 Task: Create a due date automation trigger when advanced on, on the monday of the week before a card is due add dates due in less than 1 working days at 11:00 AM.
Action: Mouse moved to (835, 263)
Screenshot: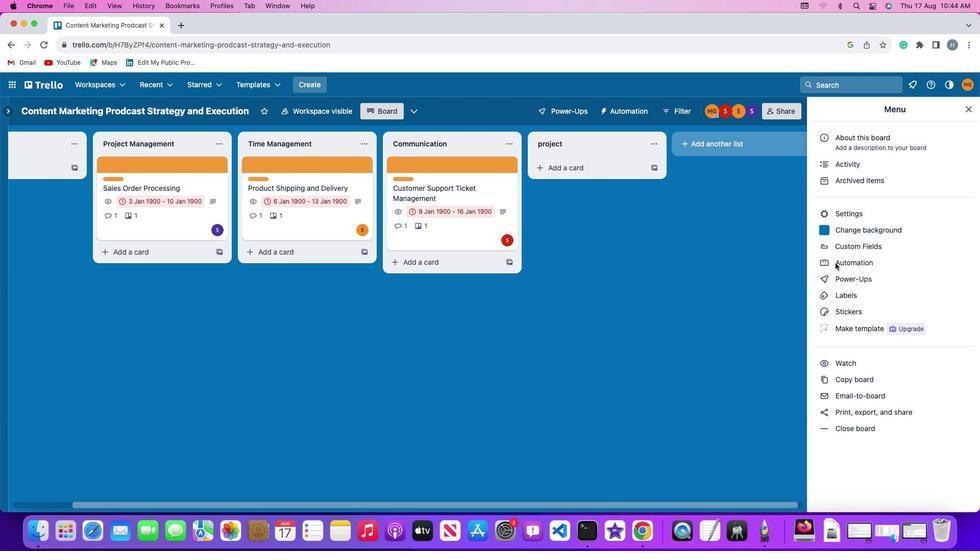 
Action: Mouse pressed left at (835, 263)
Screenshot: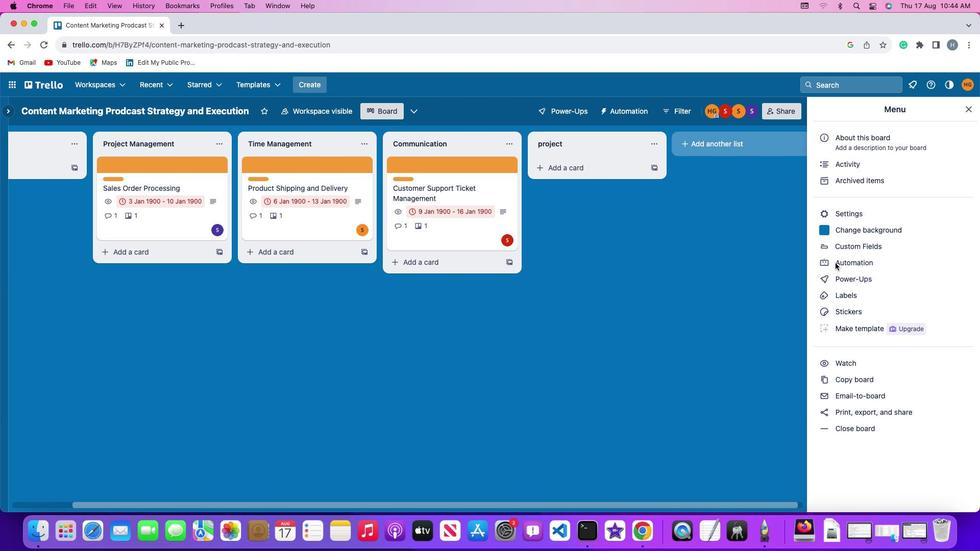 
Action: Mouse pressed left at (835, 263)
Screenshot: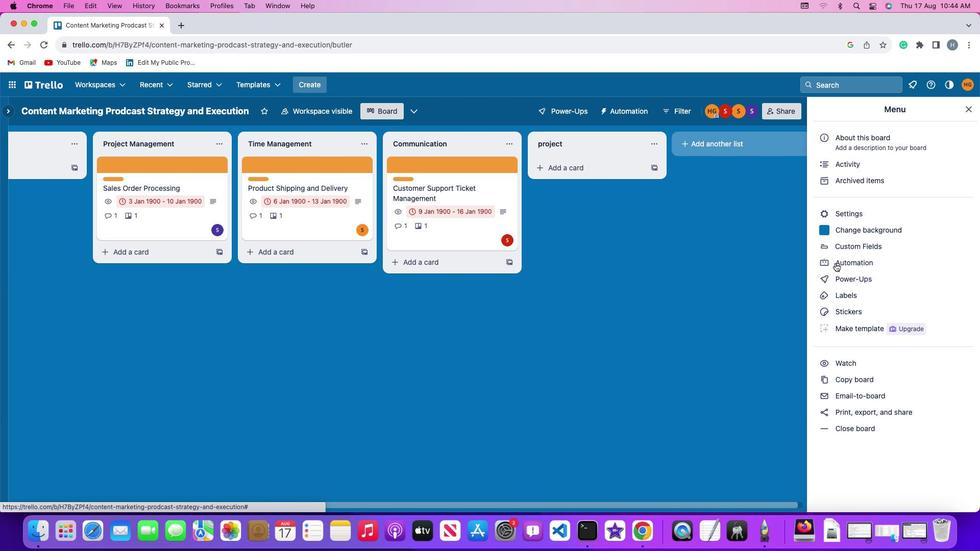 
Action: Mouse moved to (71, 236)
Screenshot: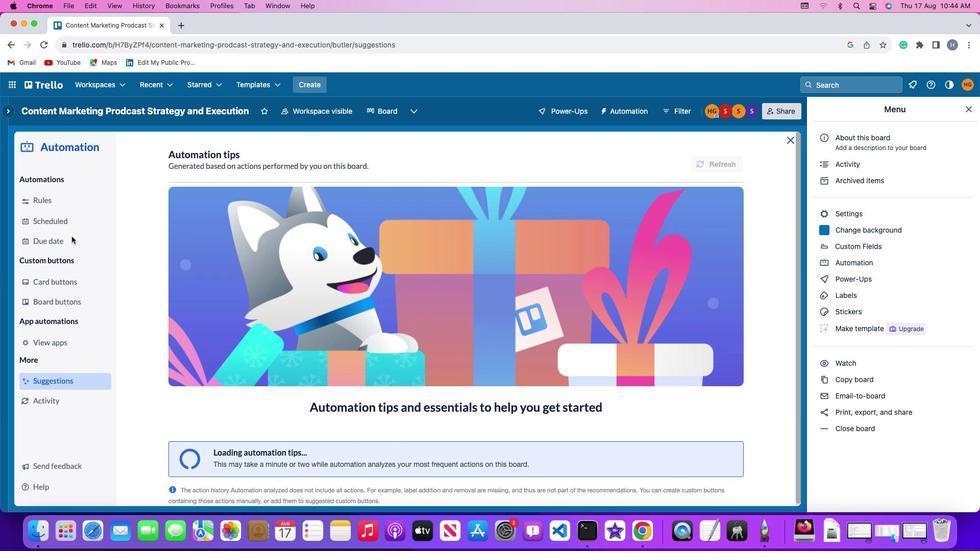 
Action: Mouse pressed left at (71, 236)
Screenshot: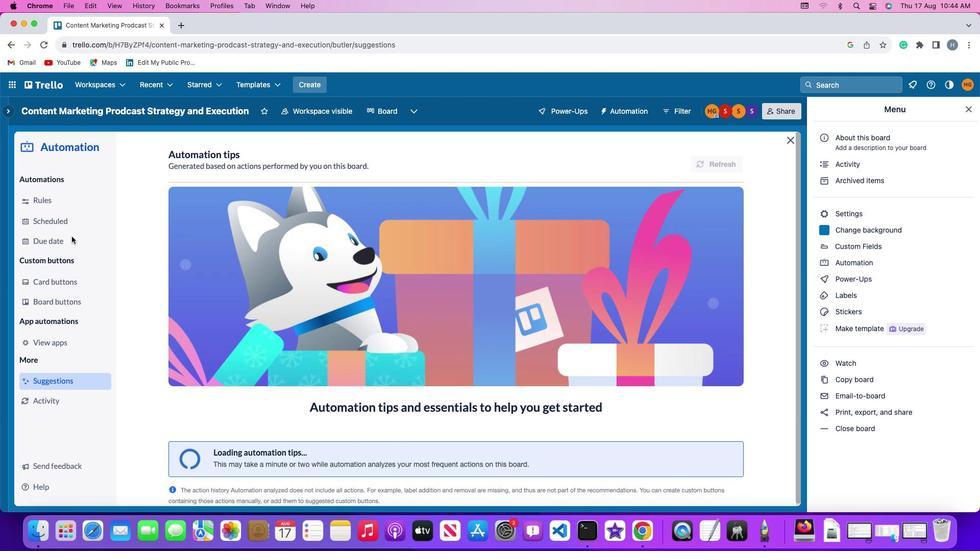 
Action: Mouse moved to (674, 157)
Screenshot: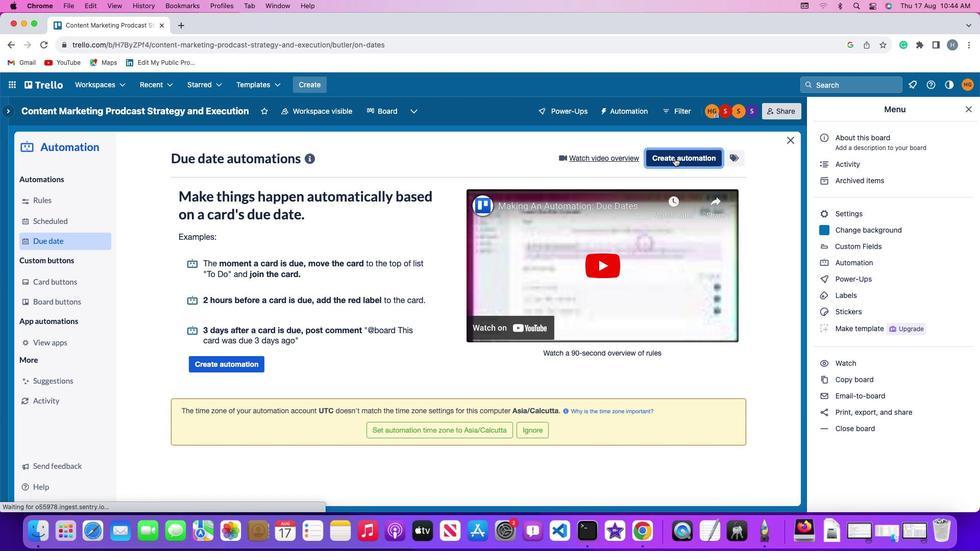 
Action: Mouse pressed left at (674, 157)
Screenshot: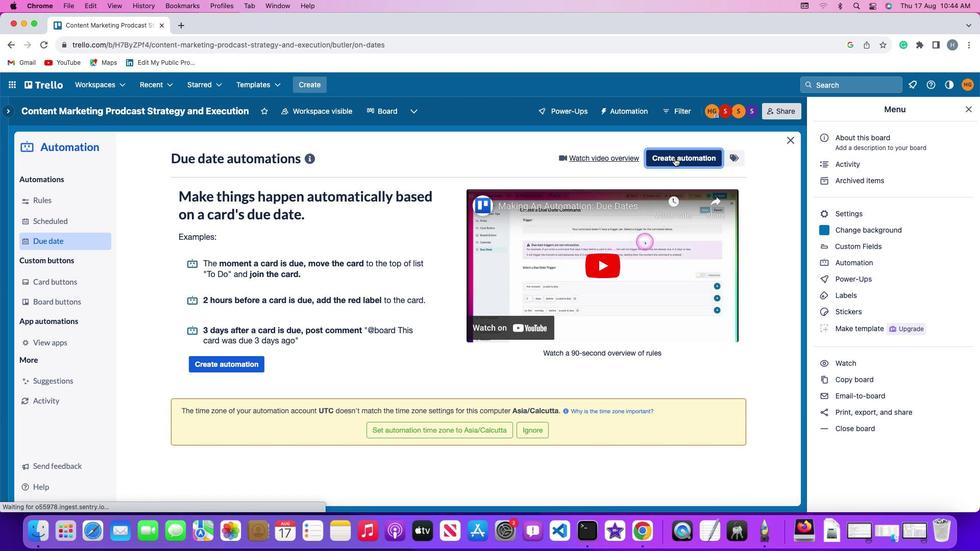 
Action: Mouse moved to (188, 259)
Screenshot: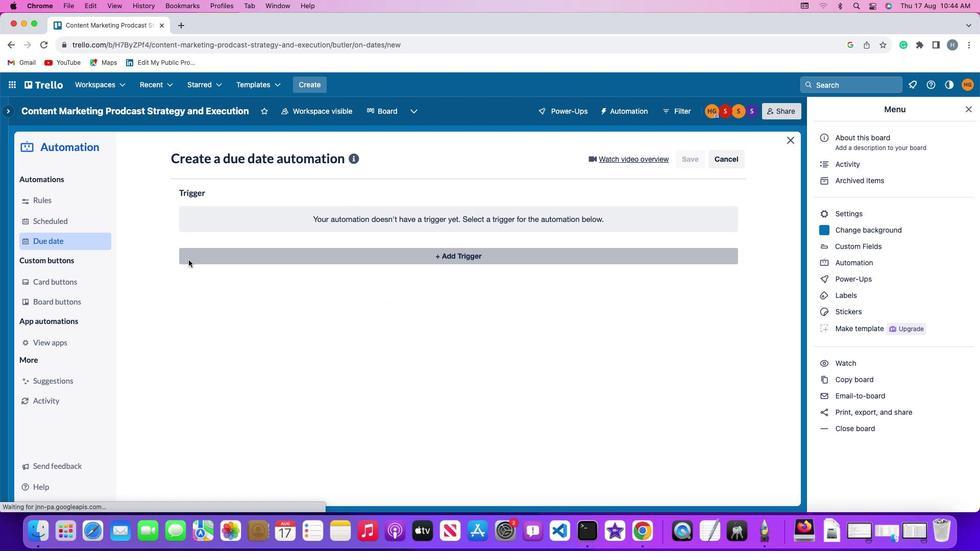 
Action: Mouse pressed left at (188, 259)
Screenshot: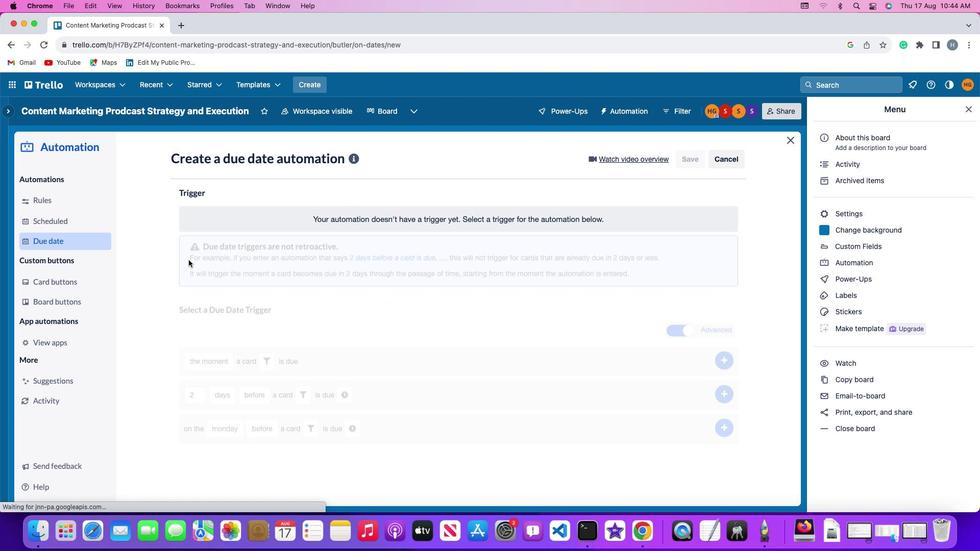 
Action: Mouse moved to (220, 447)
Screenshot: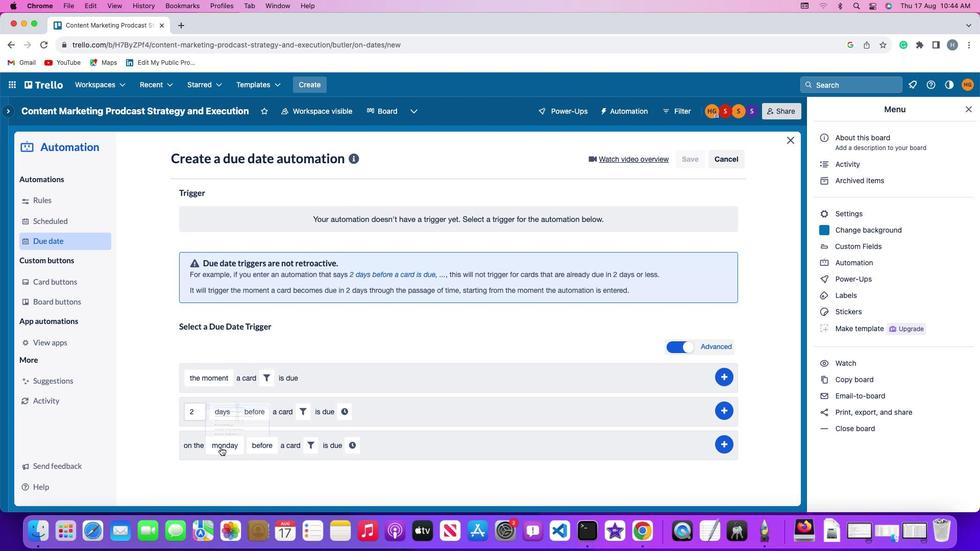 
Action: Mouse pressed left at (220, 447)
Screenshot: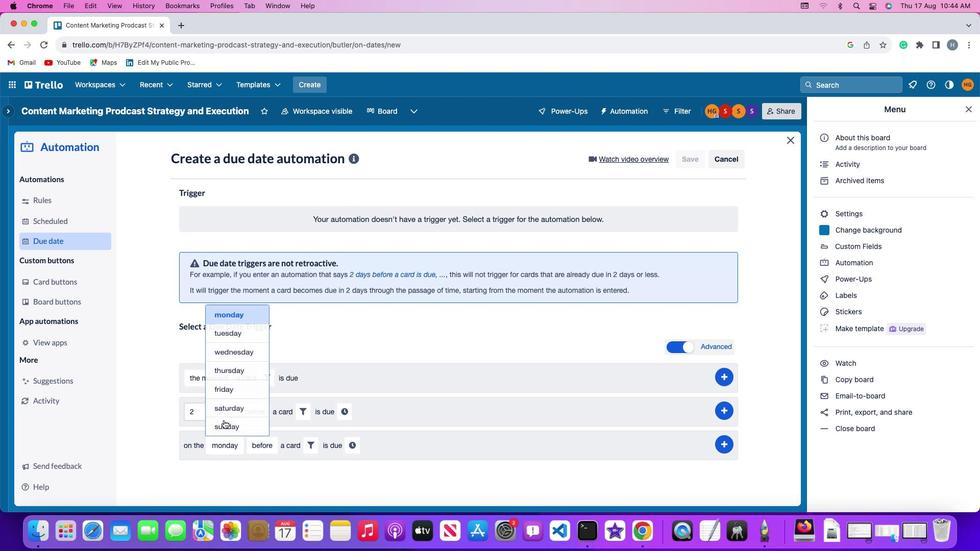 
Action: Mouse moved to (228, 305)
Screenshot: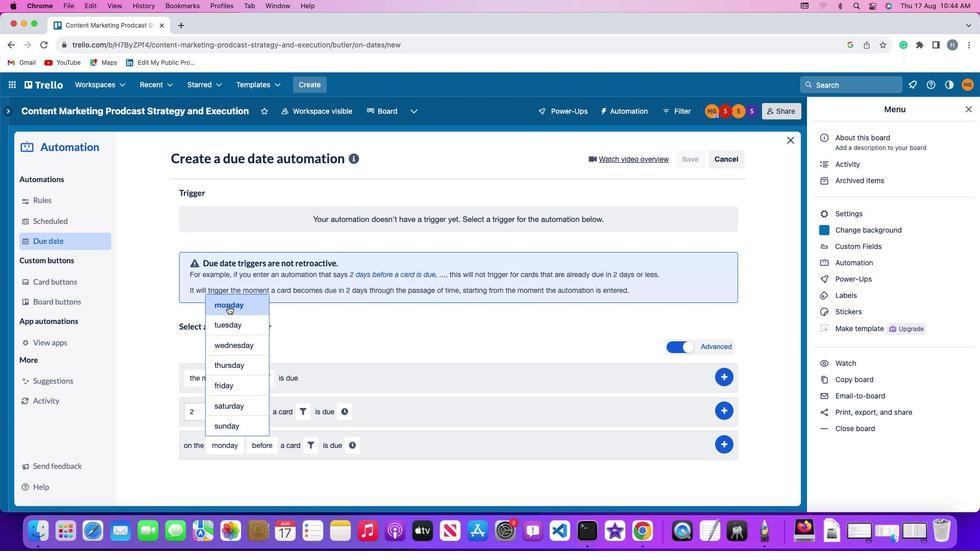 
Action: Mouse pressed left at (228, 305)
Screenshot: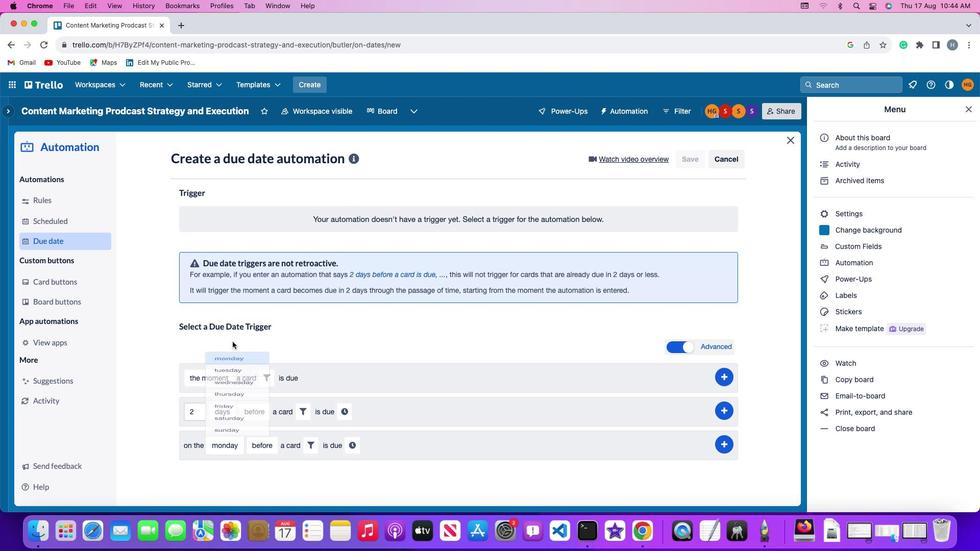 
Action: Mouse moved to (258, 442)
Screenshot: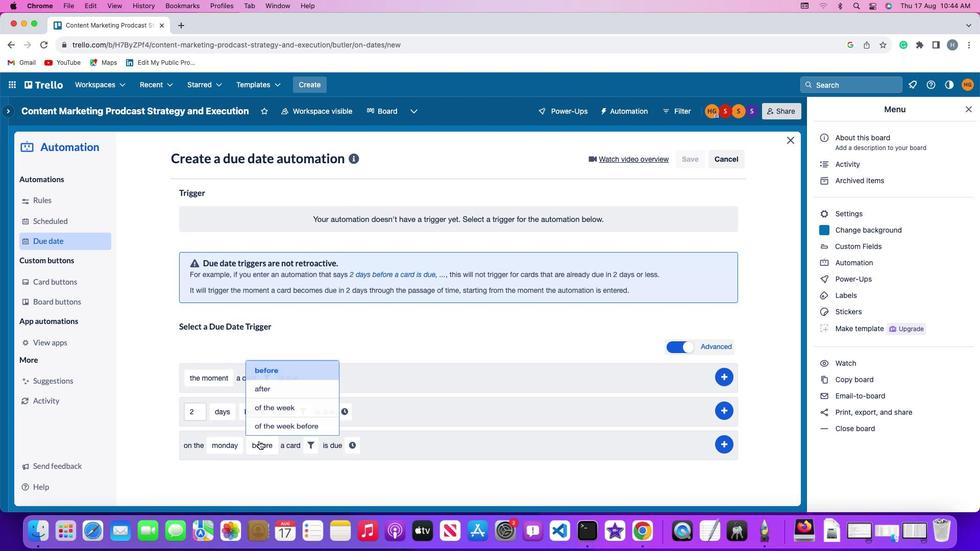 
Action: Mouse pressed left at (258, 442)
Screenshot: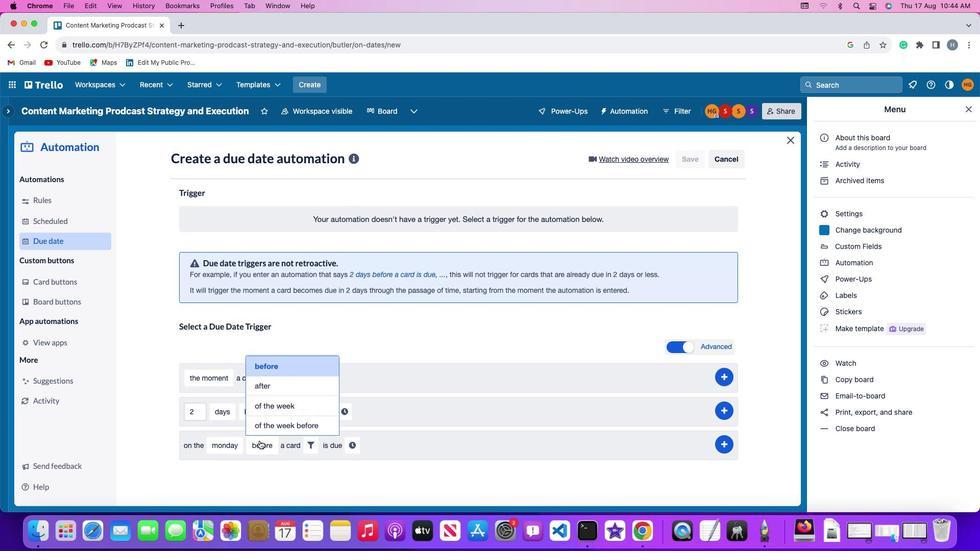 
Action: Mouse moved to (268, 428)
Screenshot: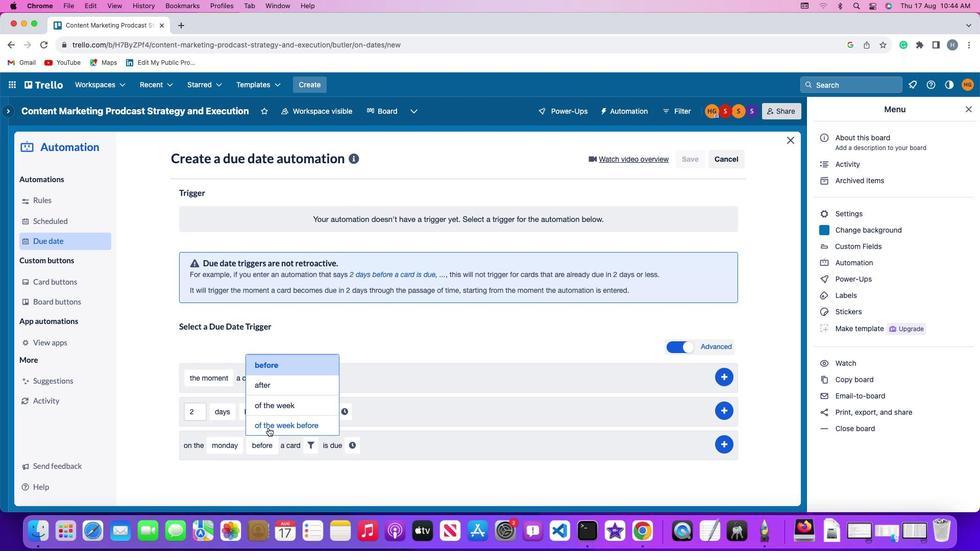 
Action: Mouse pressed left at (268, 428)
Screenshot: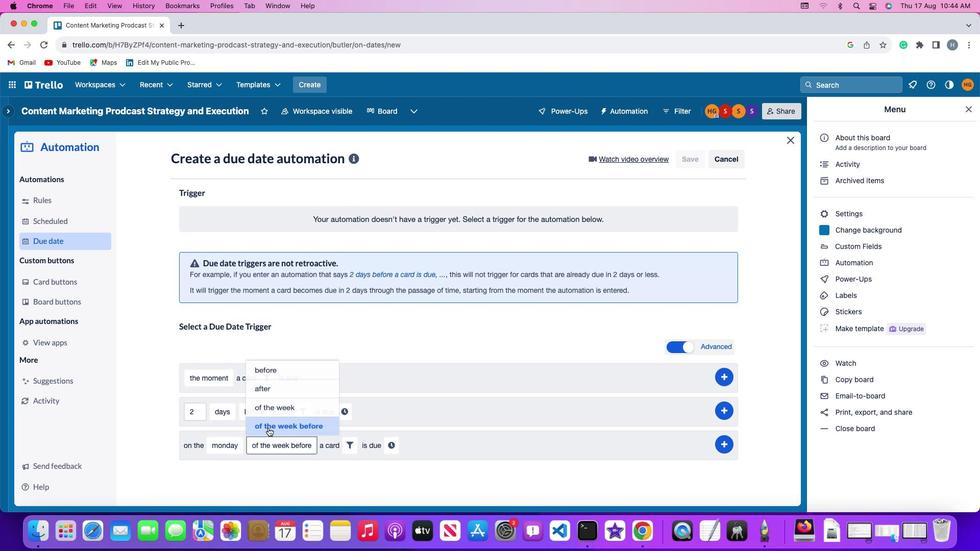 
Action: Mouse moved to (347, 443)
Screenshot: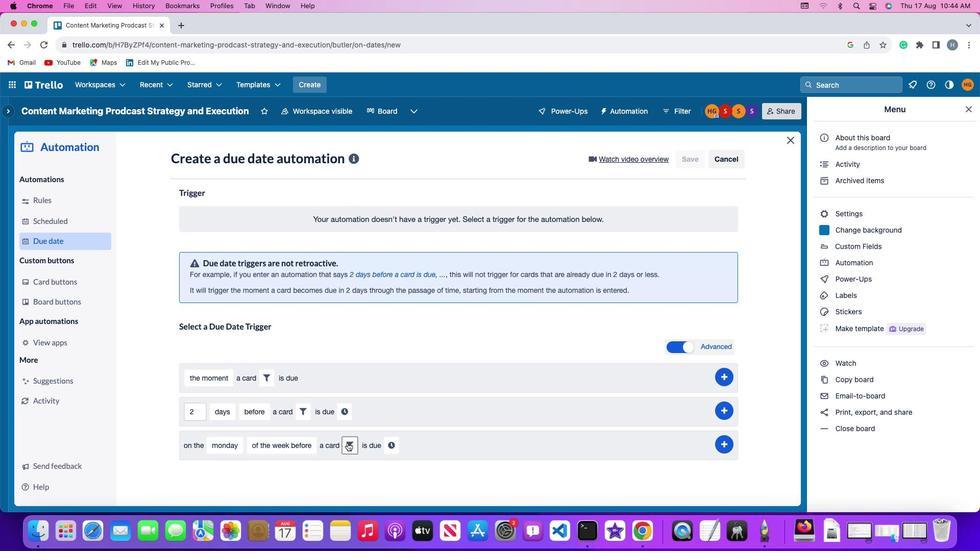 
Action: Mouse pressed left at (347, 443)
Screenshot: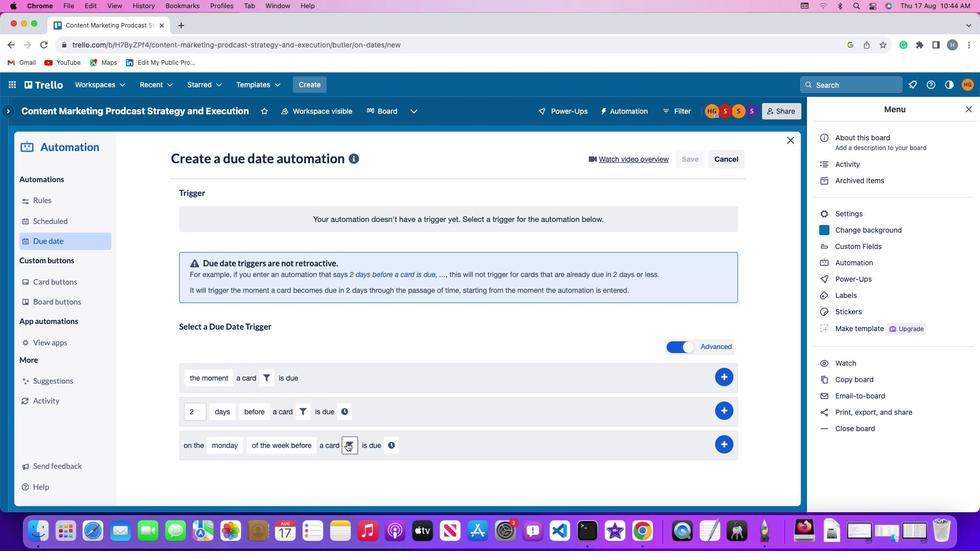 
Action: Mouse moved to (404, 475)
Screenshot: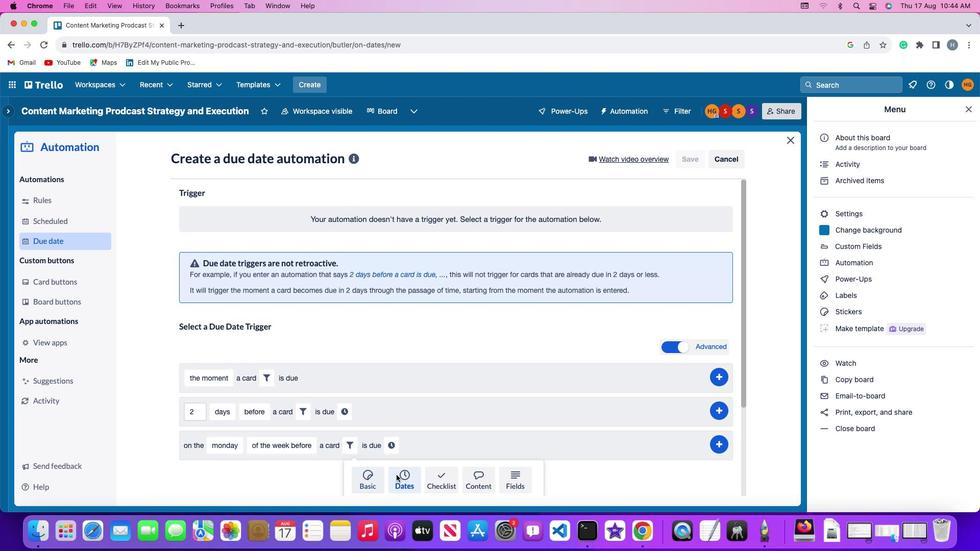 
Action: Mouse pressed left at (404, 475)
Screenshot: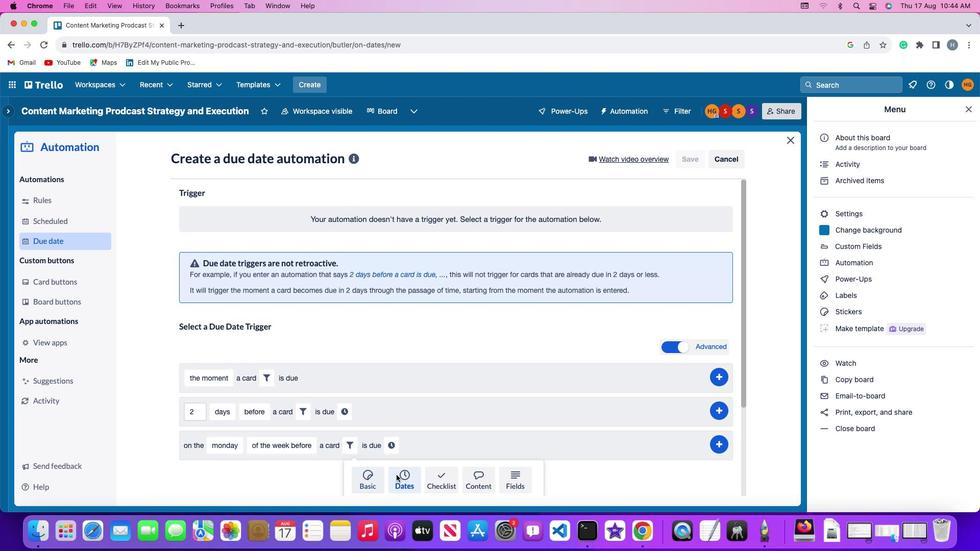 
Action: Mouse moved to (289, 475)
Screenshot: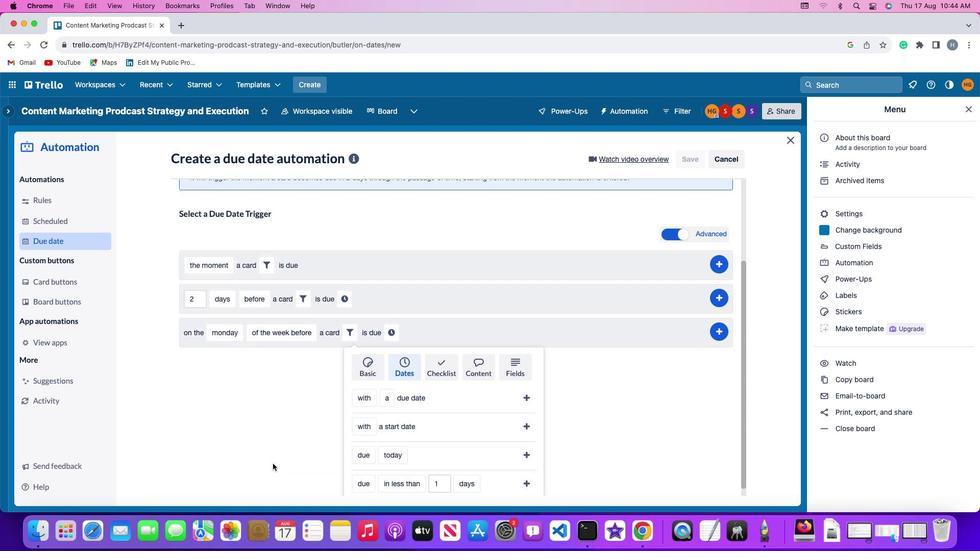 
Action: Mouse scrolled (289, 475) with delta (0, 0)
Screenshot: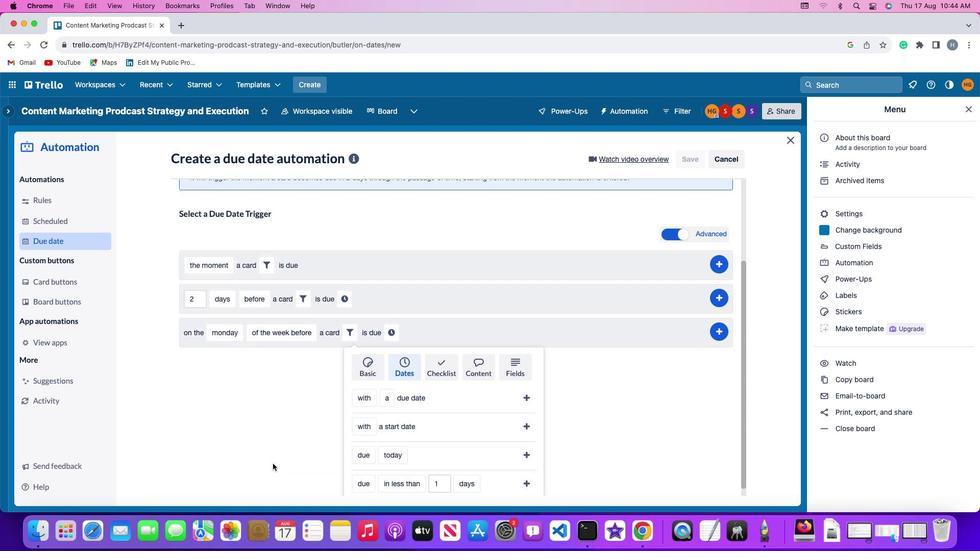 
Action: Mouse moved to (288, 475)
Screenshot: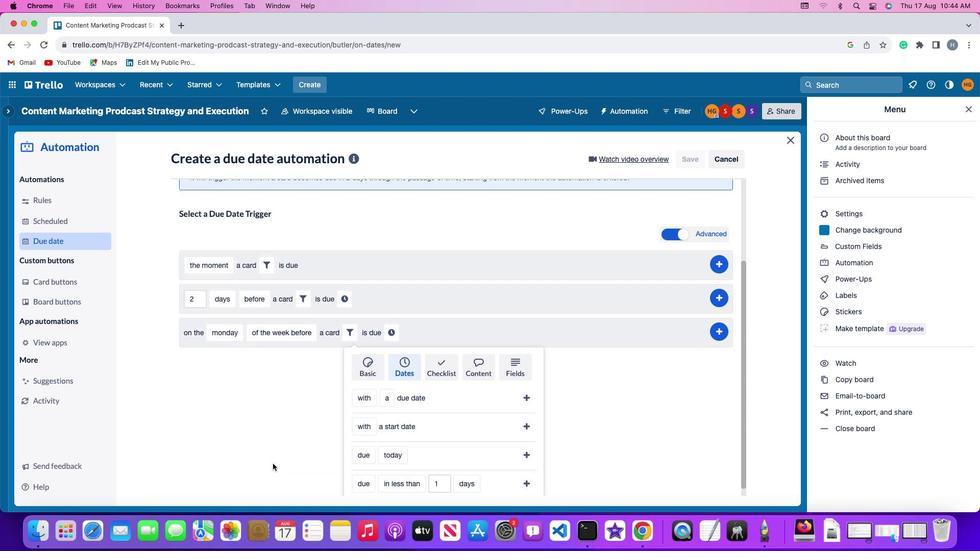 
Action: Mouse scrolled (288, 475) with delta (0, 0)
Screenshot: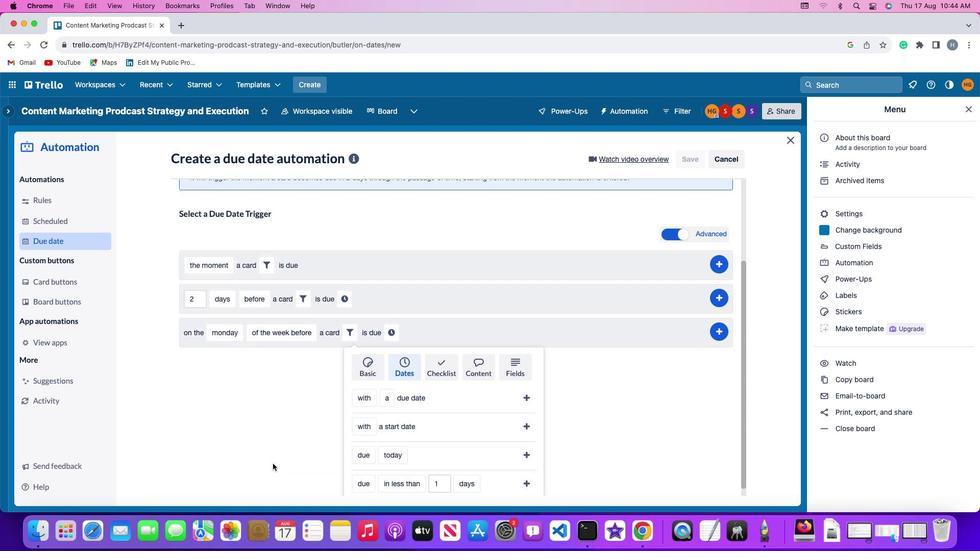 
Action: Mouse moved to (287, 474)
Screenshot: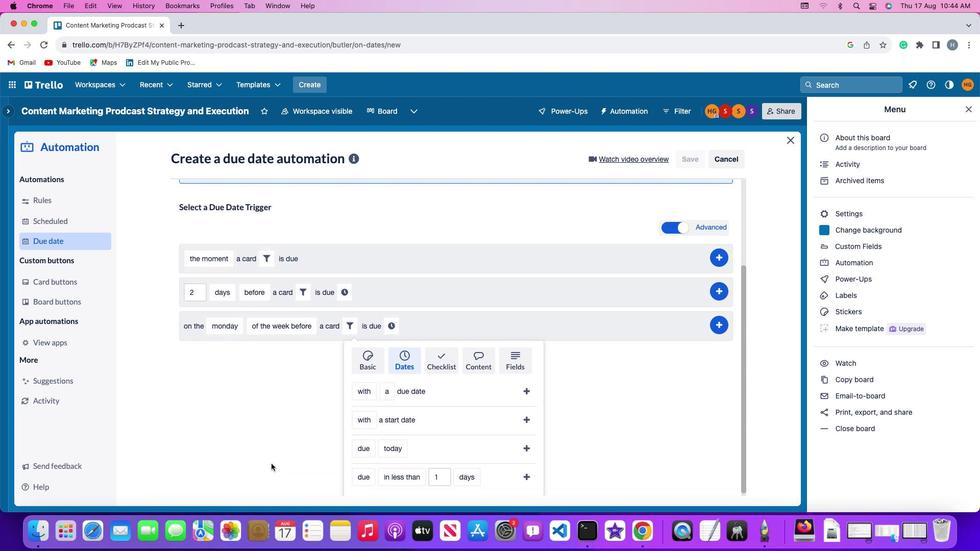 
Action: Mouse scrolled (287, 474) with delta (0, -1)
Screenshot: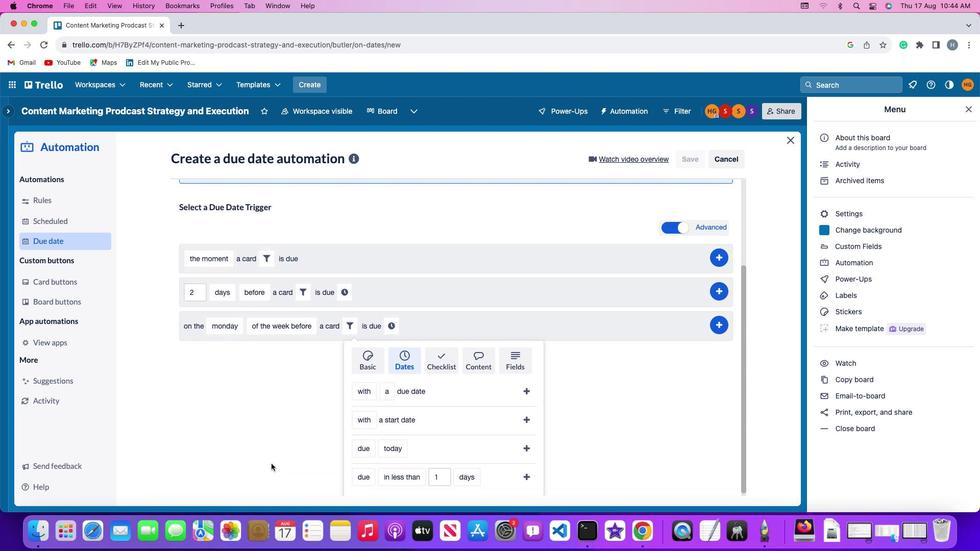 
Action: Mouse moved to (284, 471)
Screenshot: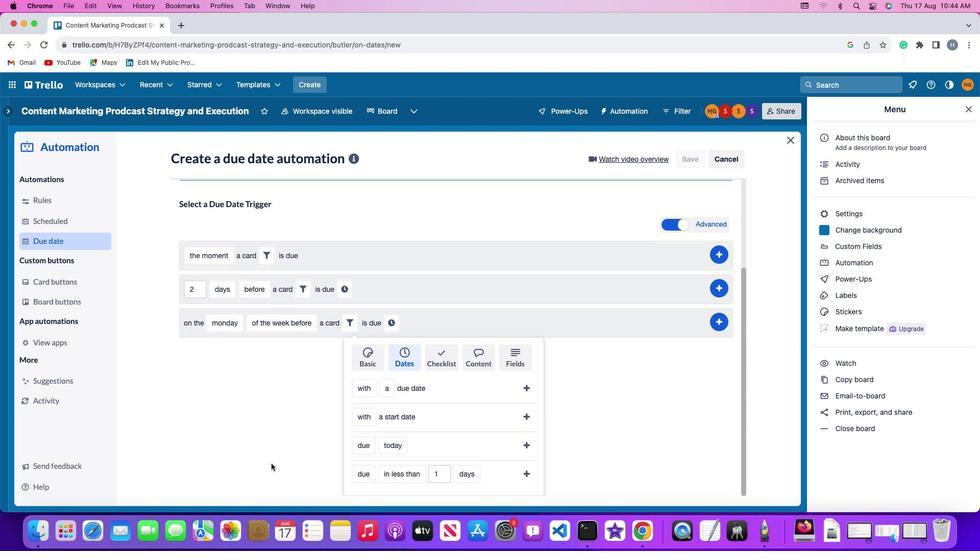 
Action: Mouse scrolled (284, 471) with delta (0, -2)
Screenshot: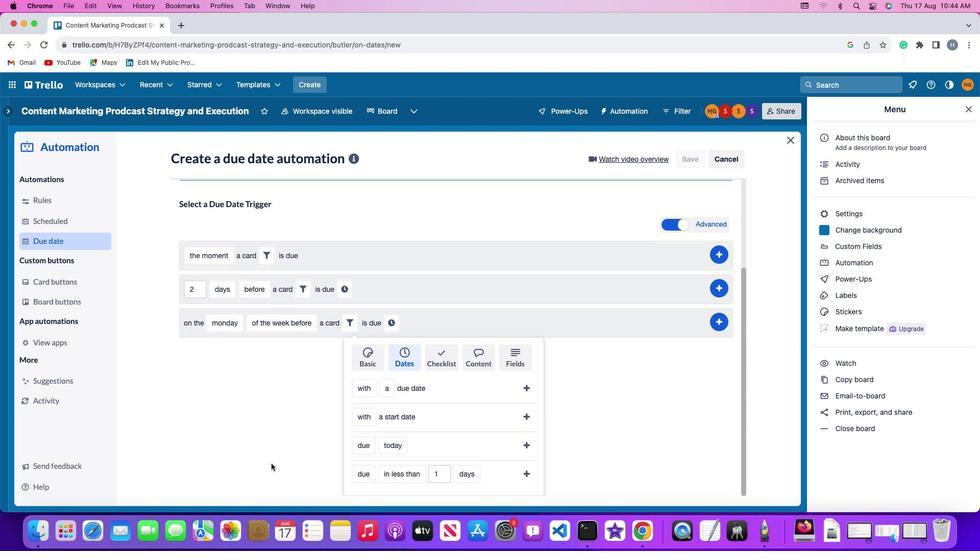 
Action: Mouse moved to (282, 467)
Screenshot: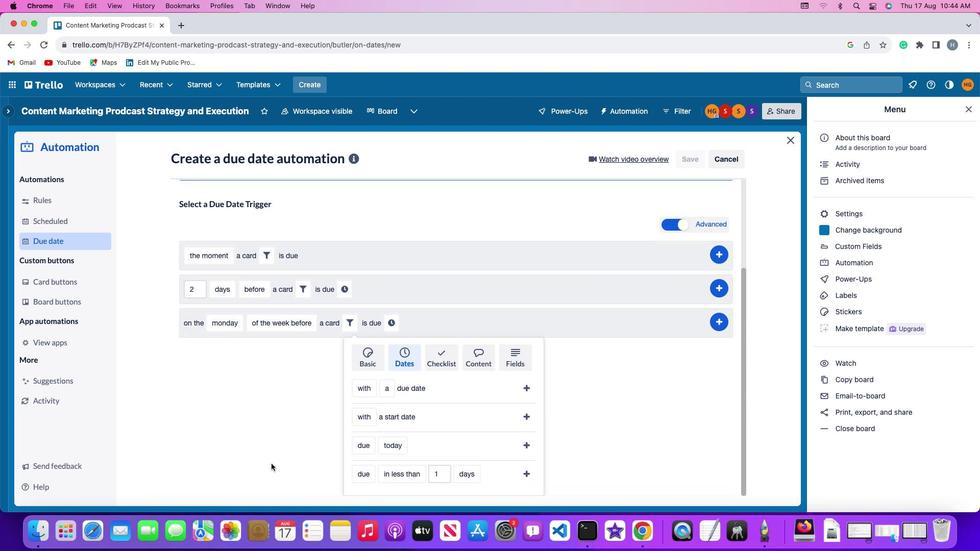
Action: Mouse scrolled (282, 467) with delta (0, -3)
Screenshot: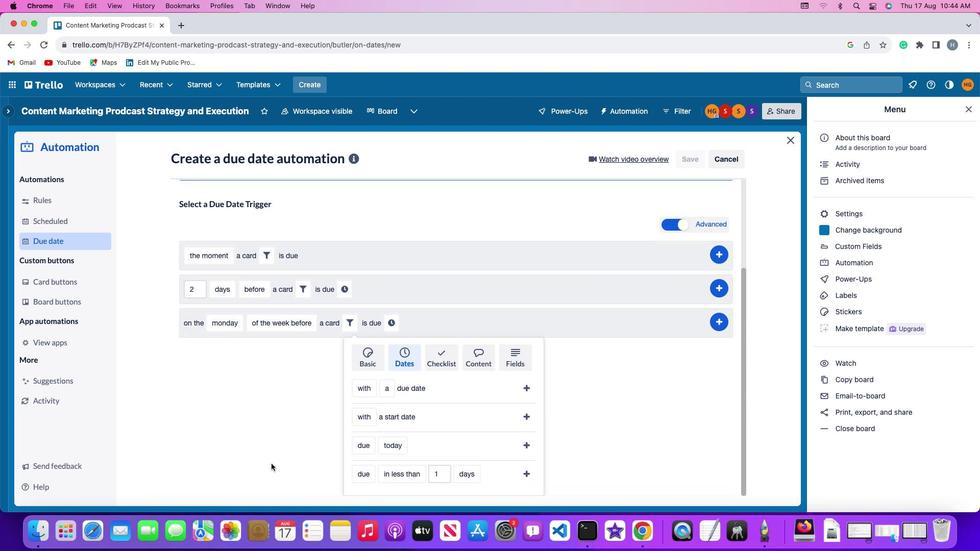 
Action: Mouse moved to (271, 463)
Screenshot: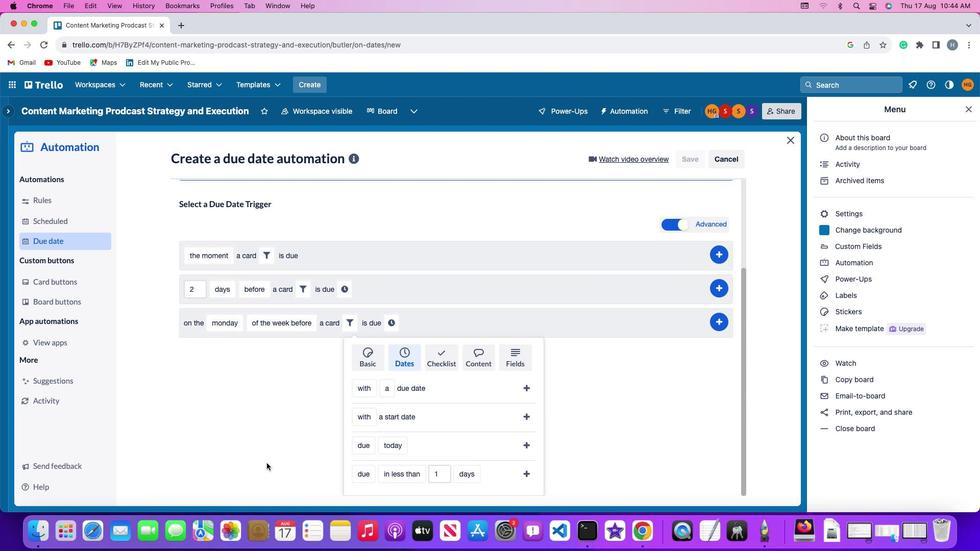 
Action: Mouse scrolled (271, 463) with delta (0, 0)
Screenshot: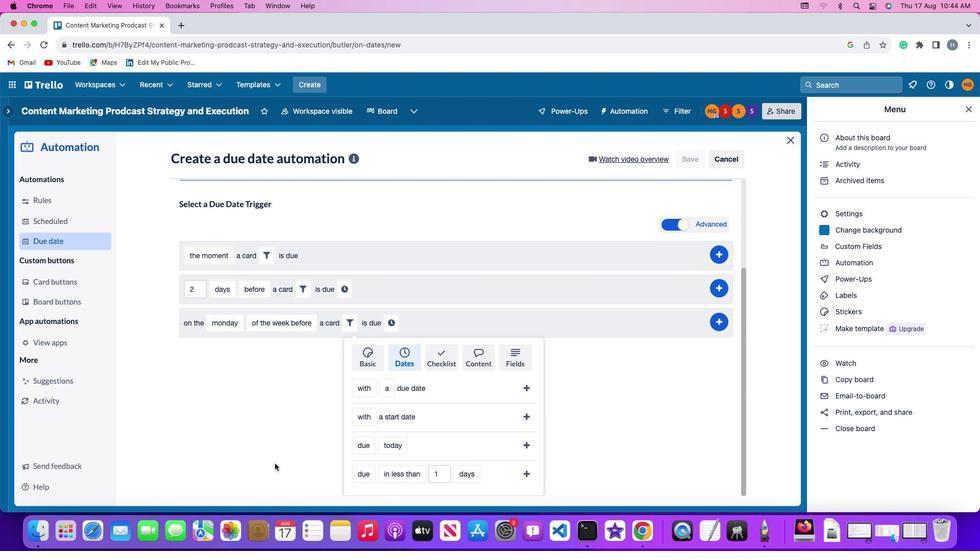 
Action: Mouse moved to (269, 463)
Screenshot: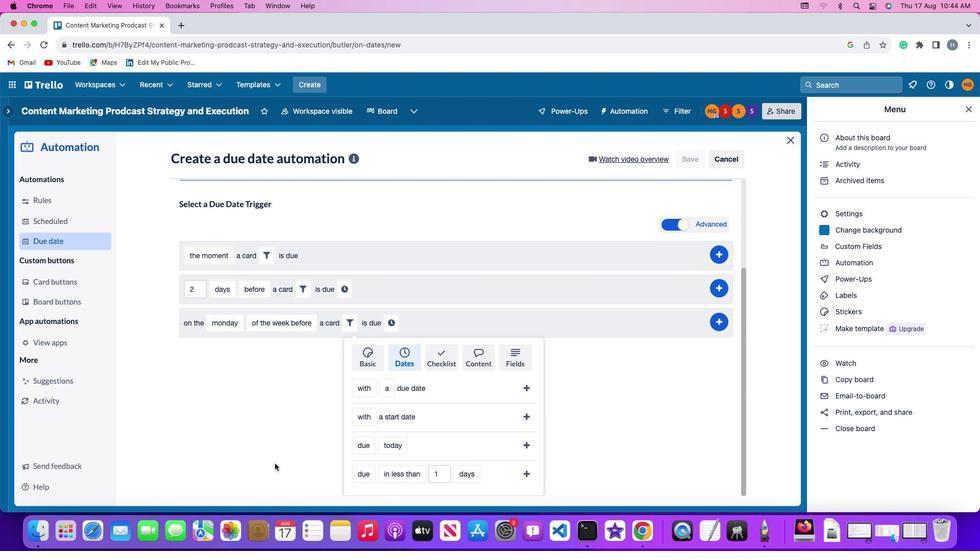 
Action: Mouse scrolled (269, 463) with delta (0, 0)
Screenshot: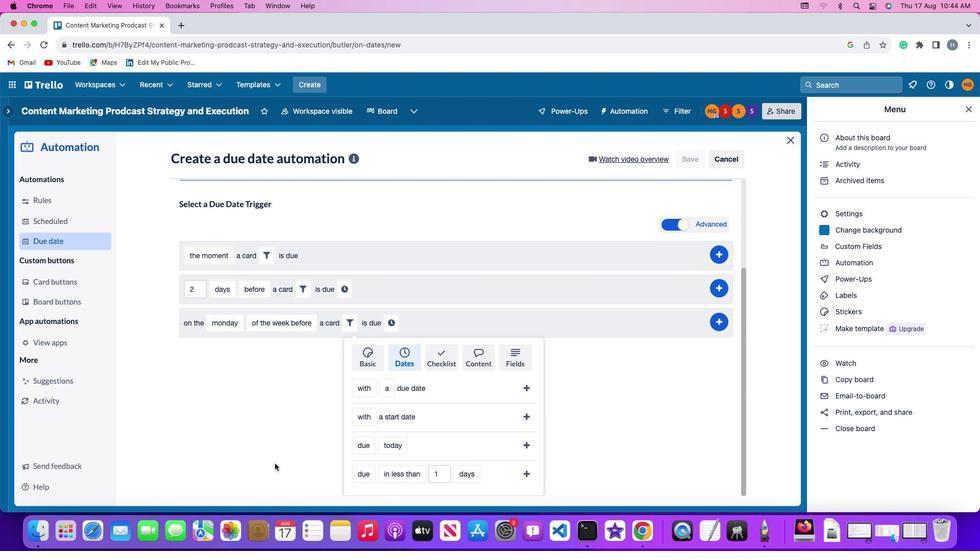 
Action: Mouse moved to (269, 463)
Screenshot: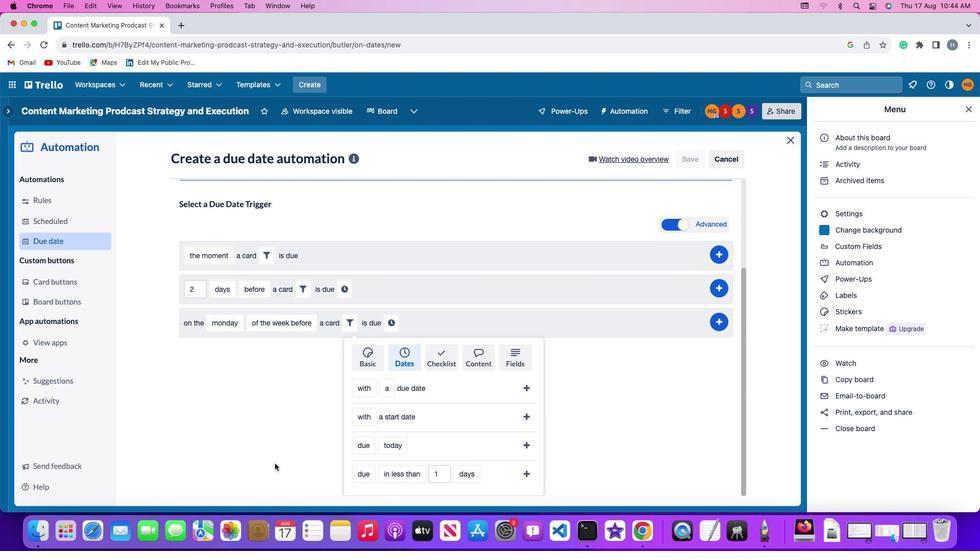 
Action: Mouse scrolled (269, 463) with delta (0, -1)
Screenshot: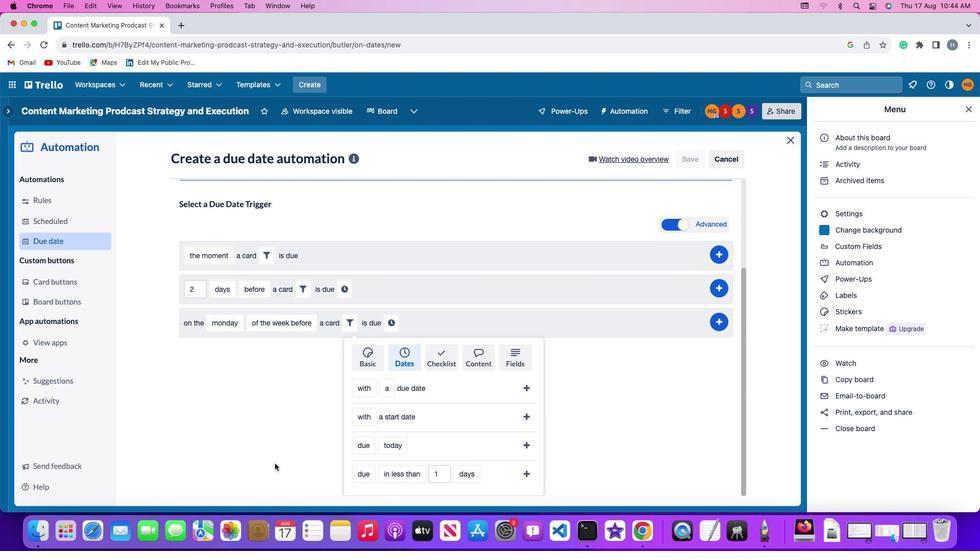
Action: Mouse scrolled (269, 463) with delta (0, -2)
Screenshot: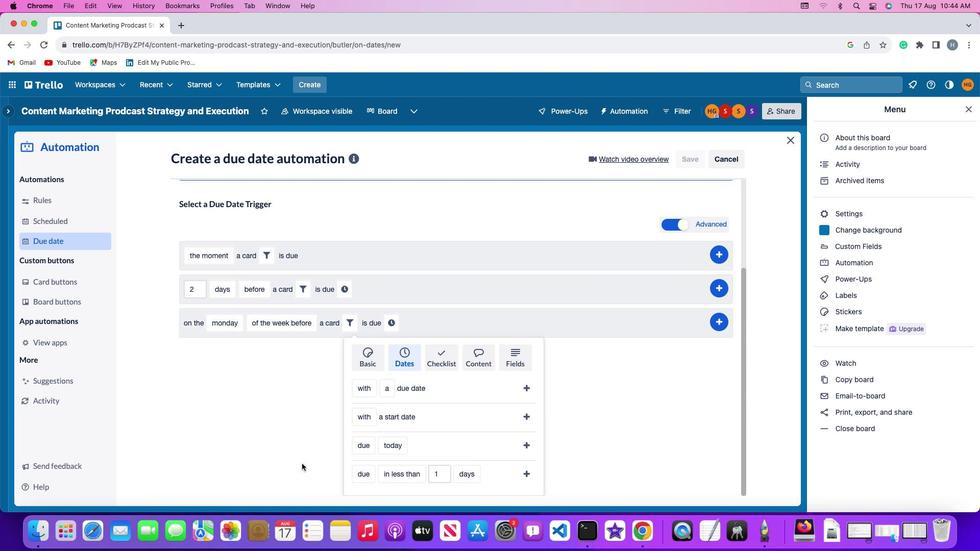 
Action: Mouse moved to (361, 477)
Screenshot: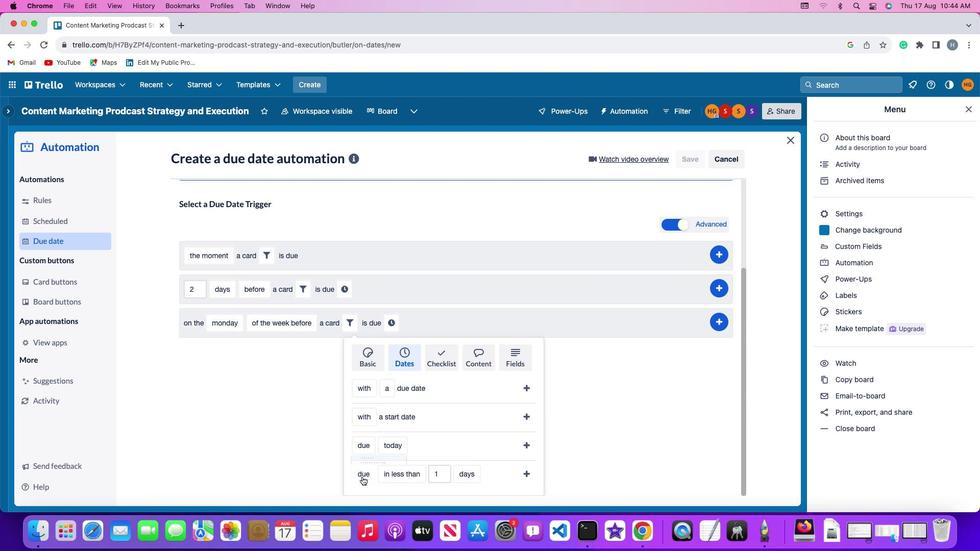 
Action: Mouse pressed left at (361, 477)
Screenshot: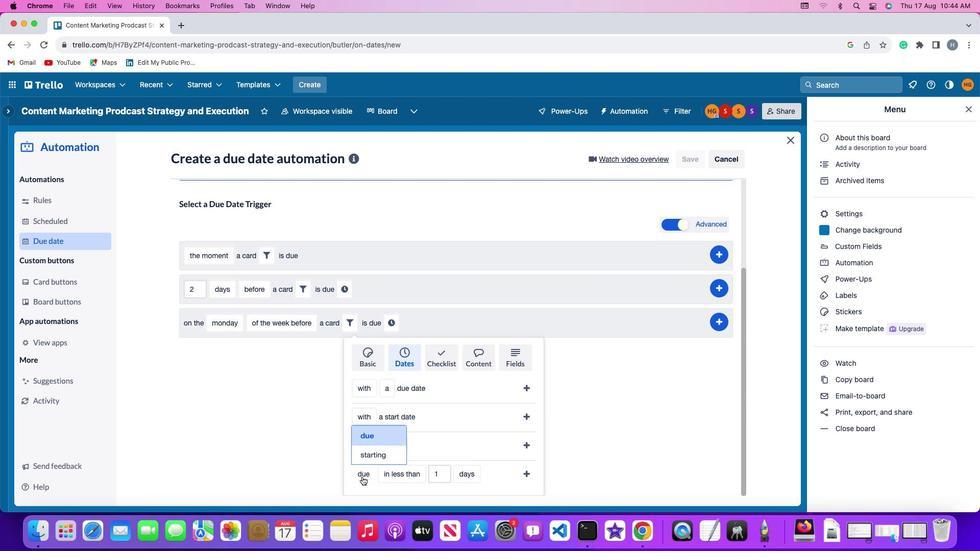 
Action: Mouse moved to (369, 433)
Screenshot: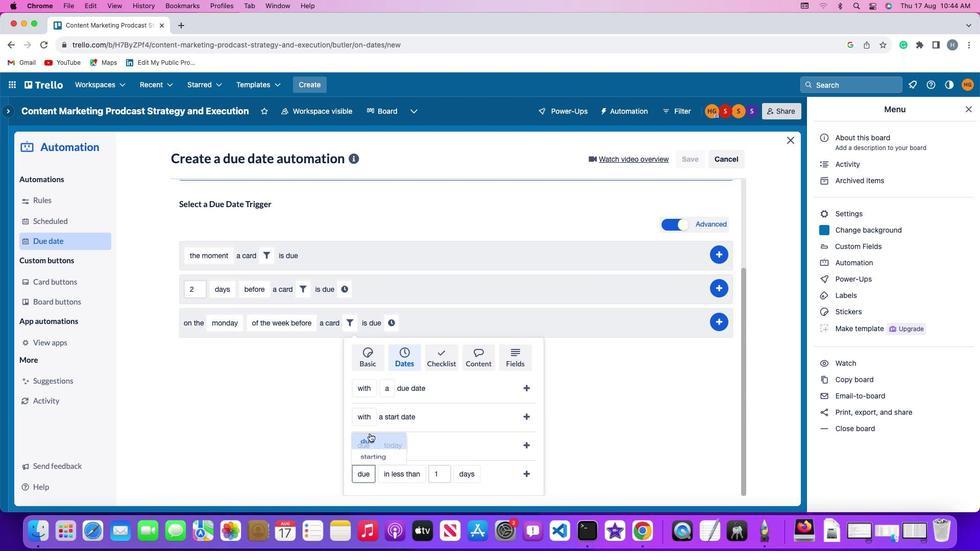 
Action: Mouse pressed left at (369, 433)
Screenshot: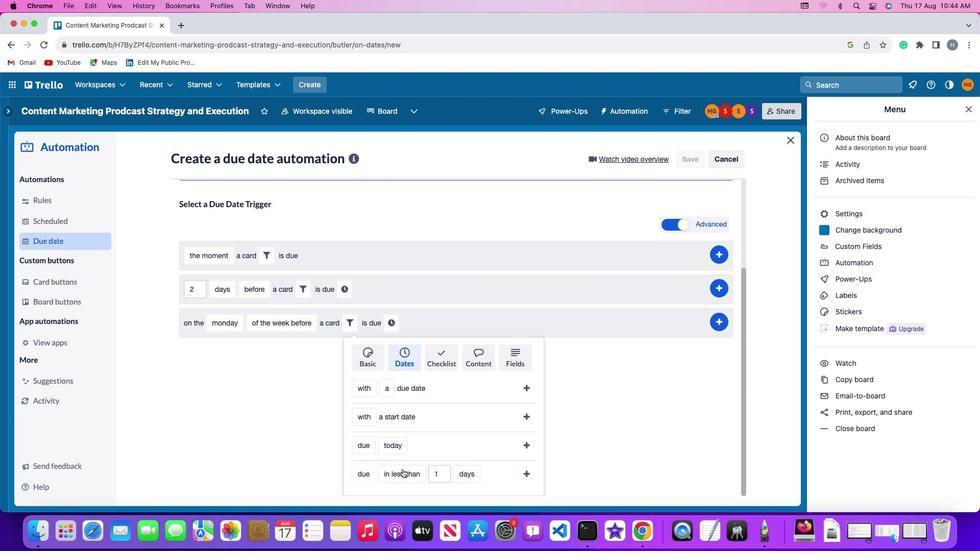 
Action: Mouse moved to (417, 478)
Screenshot: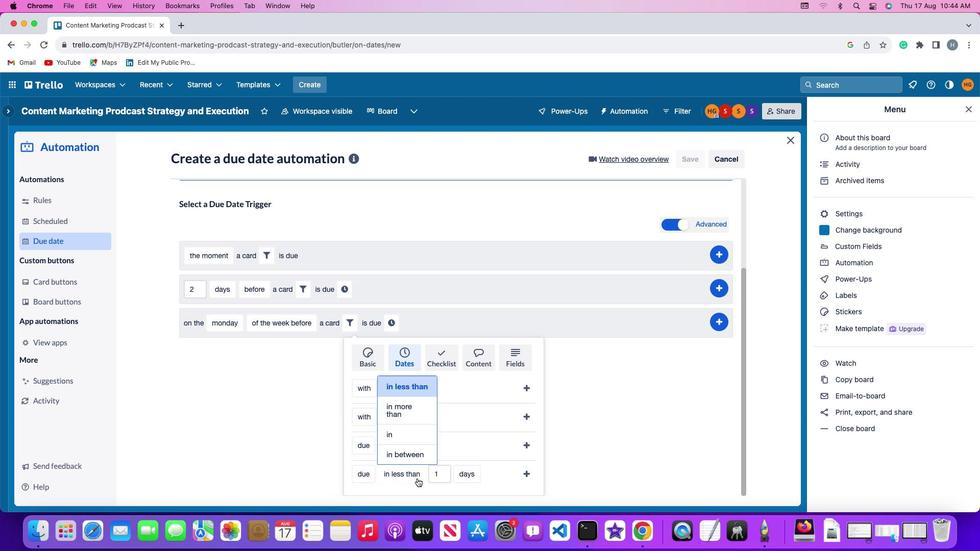 
Action: Mouse pressed left at (417, 478)
Screenshot: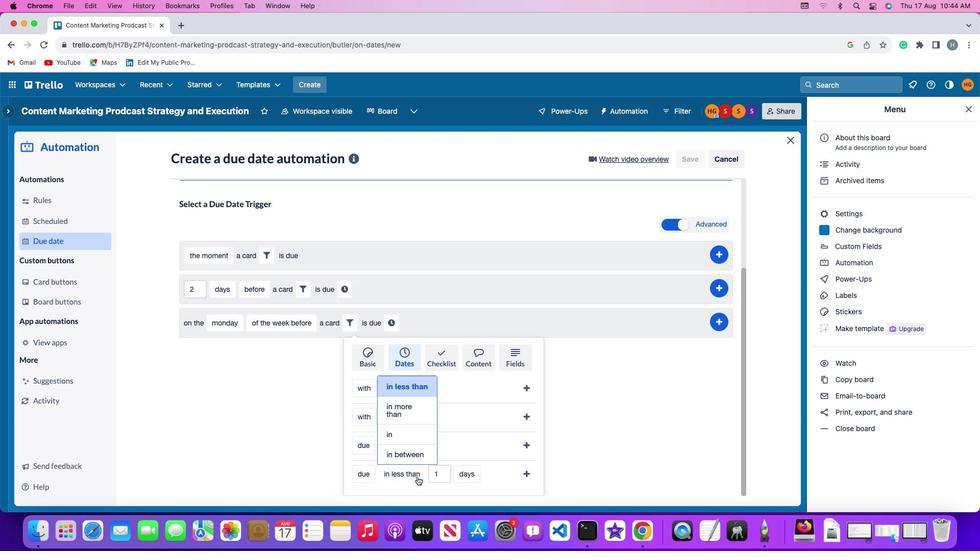 
Action: Mouse moved to (405, 388)
Screenshot: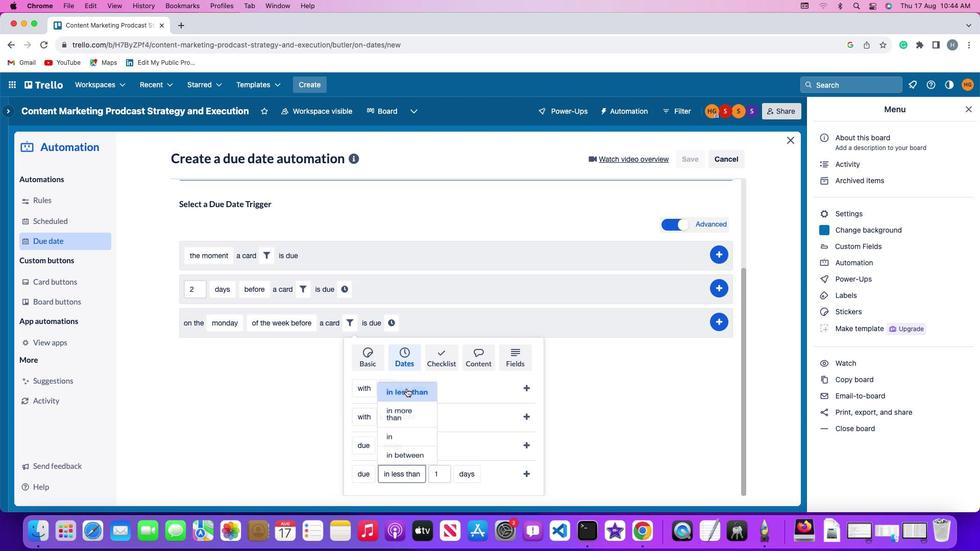 
Action: Mouse pressed left at (405, 388)
Screenshot: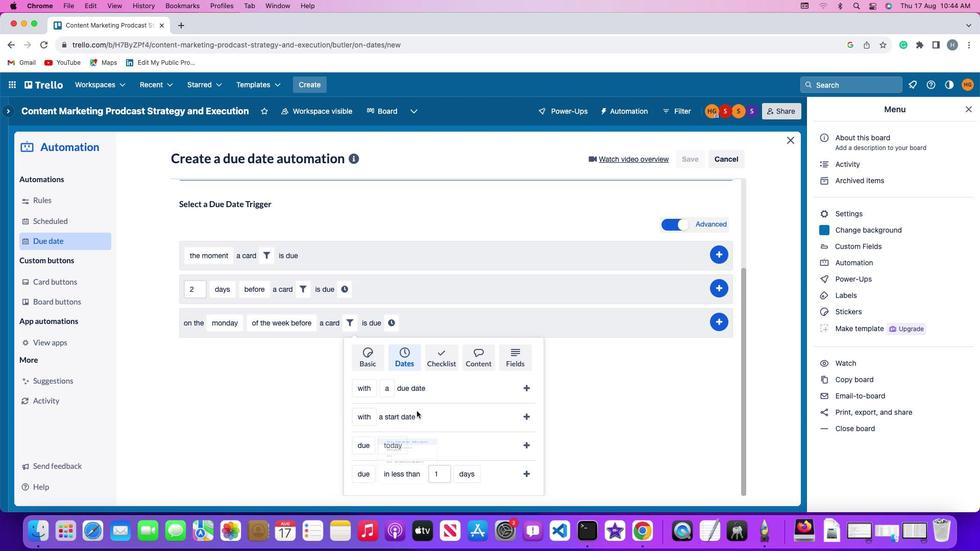 
Action: Mouse moved to (443, 473)
Screenshot: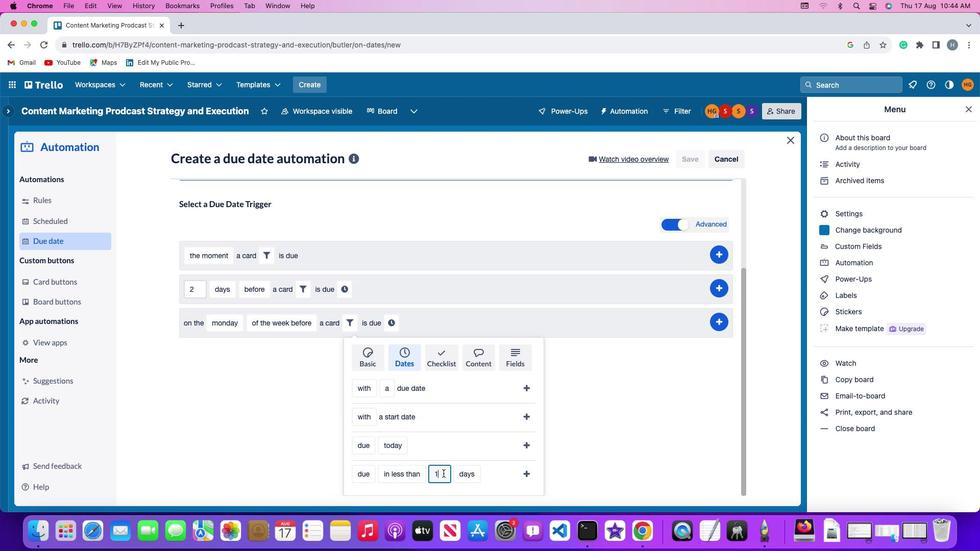 
Action: Mouse pressed left at (443, 473)
Screenshot: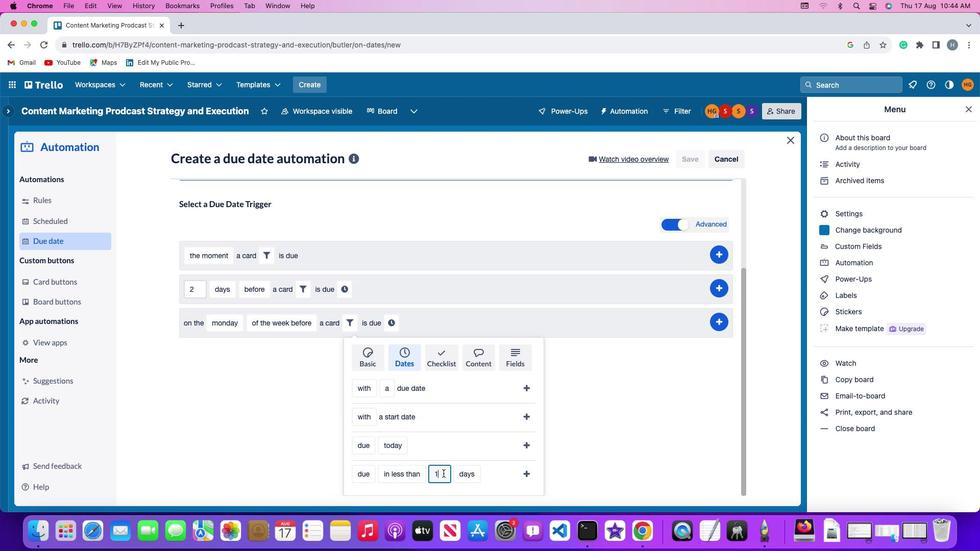 
Action: Mouse moved to (440, 472)
Screenshot: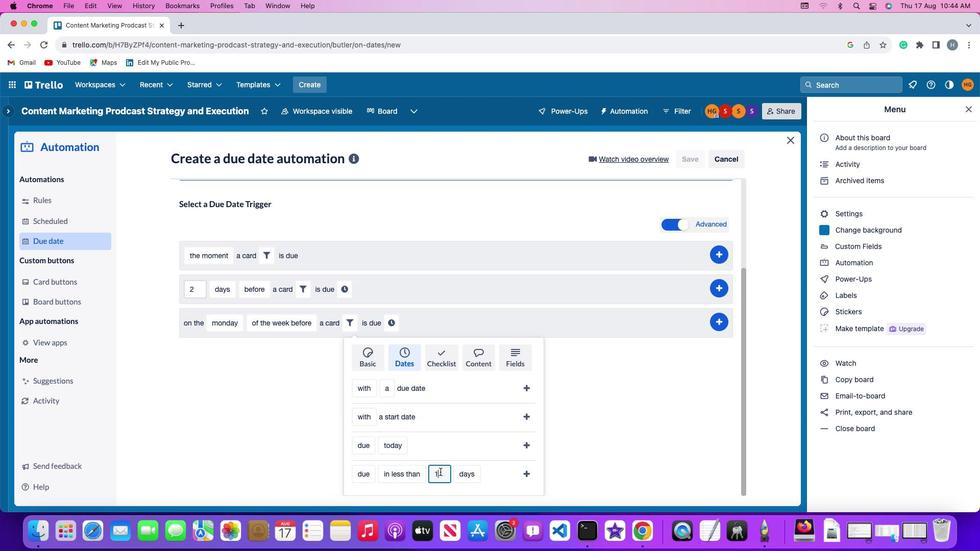 
Action: Key pressed Key.backspace
Screenshot: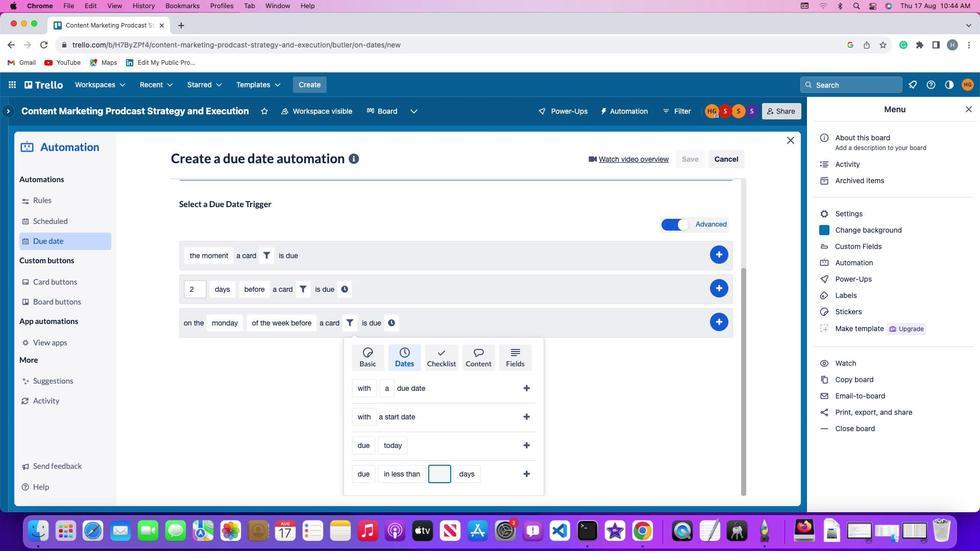 
Action: Mouse moved to (439, 472)
Screenshot: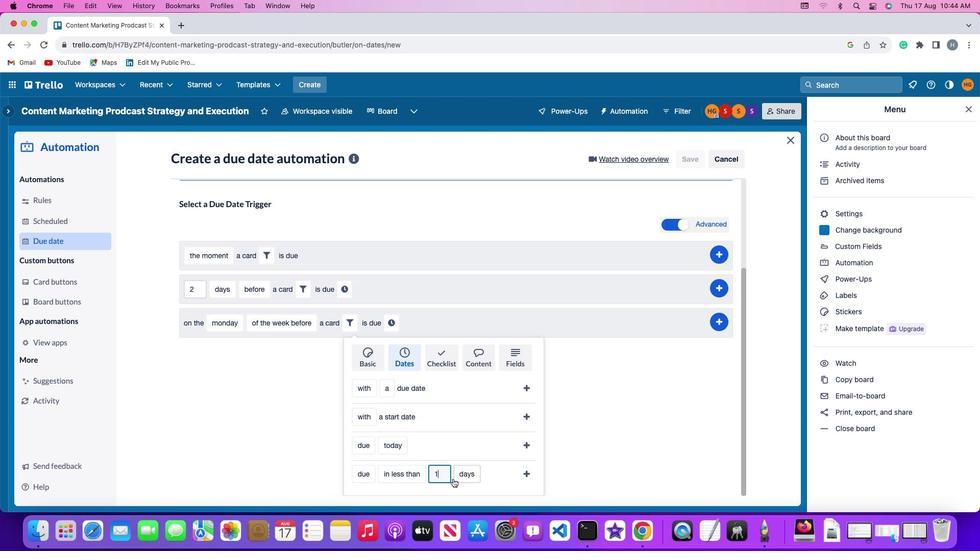 
Action: Key pressed '1'
Screenshot: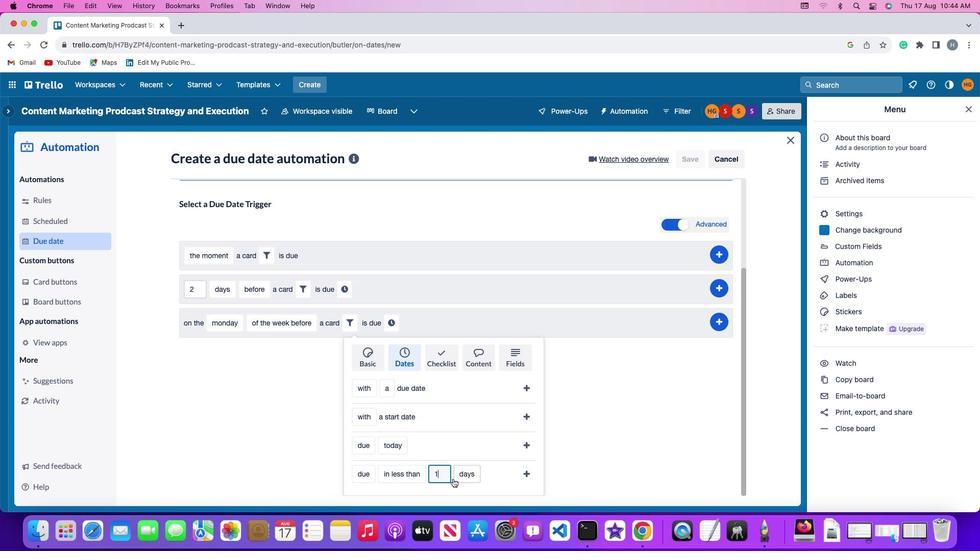 
Action: Mouse moved to (456, 476)
Screenshot: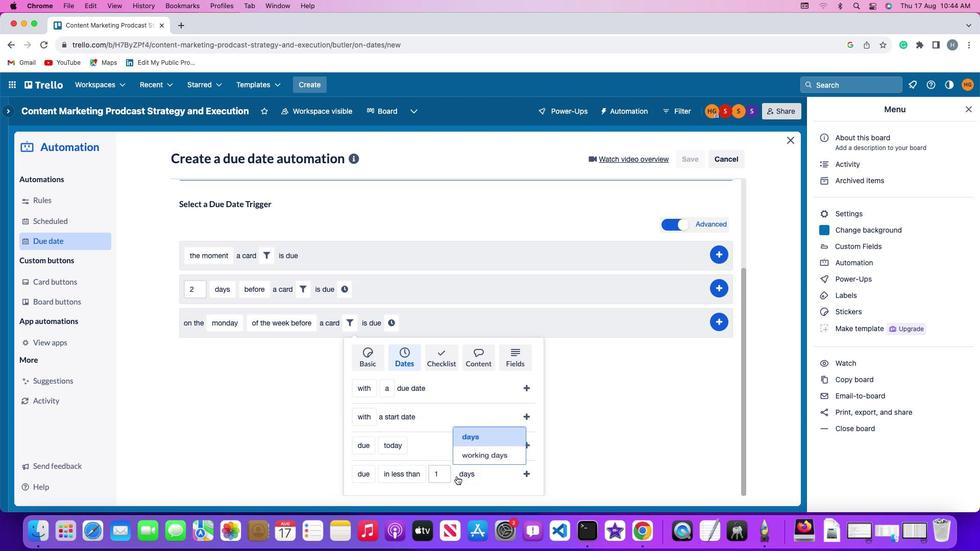 
Action: Mouse pressed left at (456, 476)
Screenshot: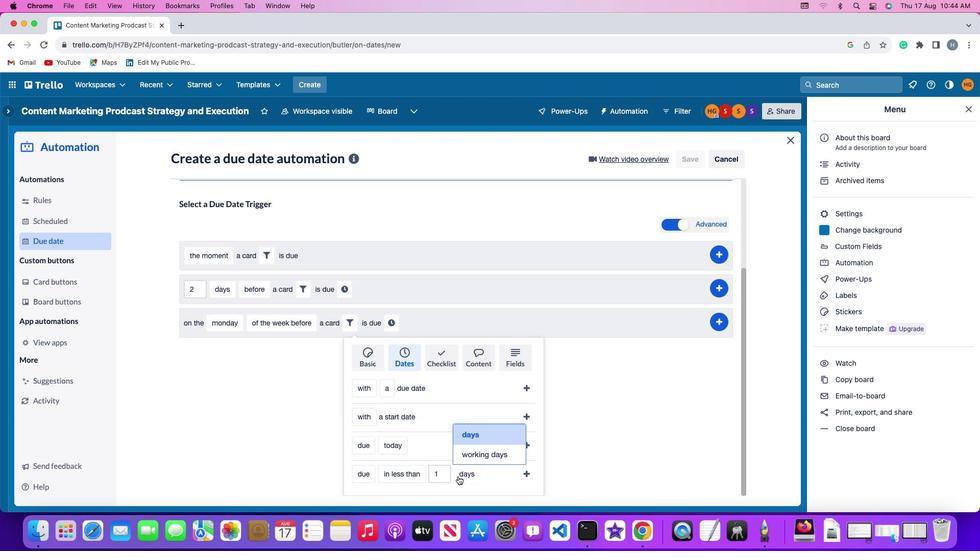 
Action: Mouse moved to (480, 449)
Screenshot: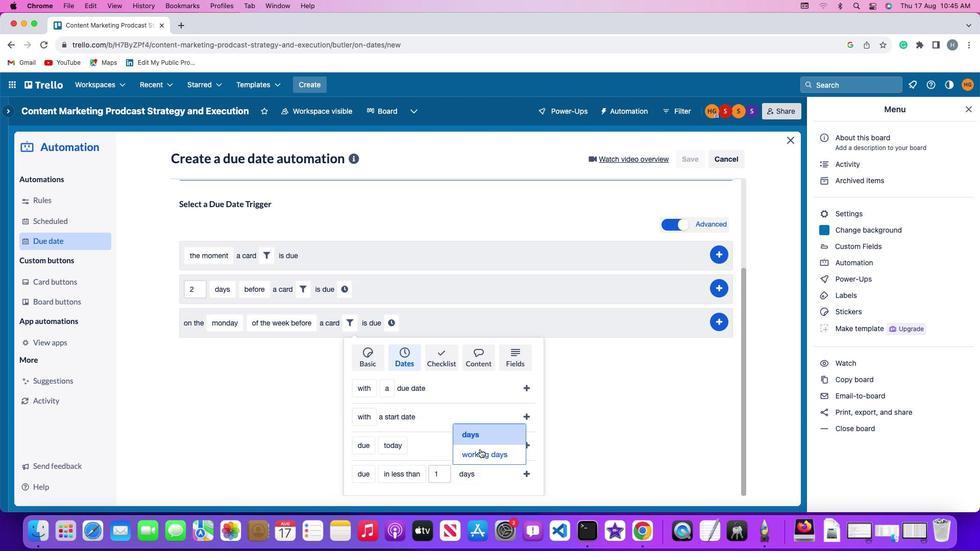 
Action: Mouse pressed left at (480, 449)
Screenshot: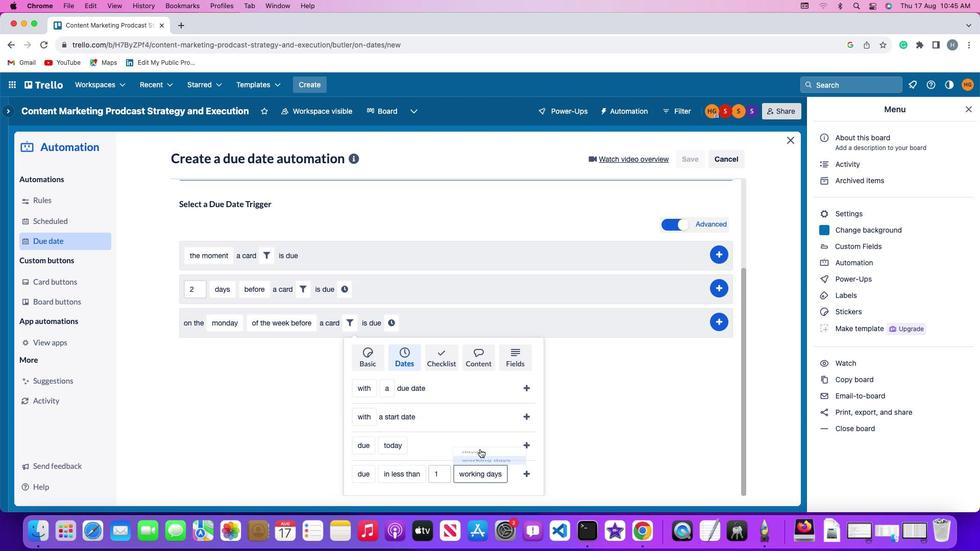 
Action: Mouse moved to (529, 473)
Screenshot: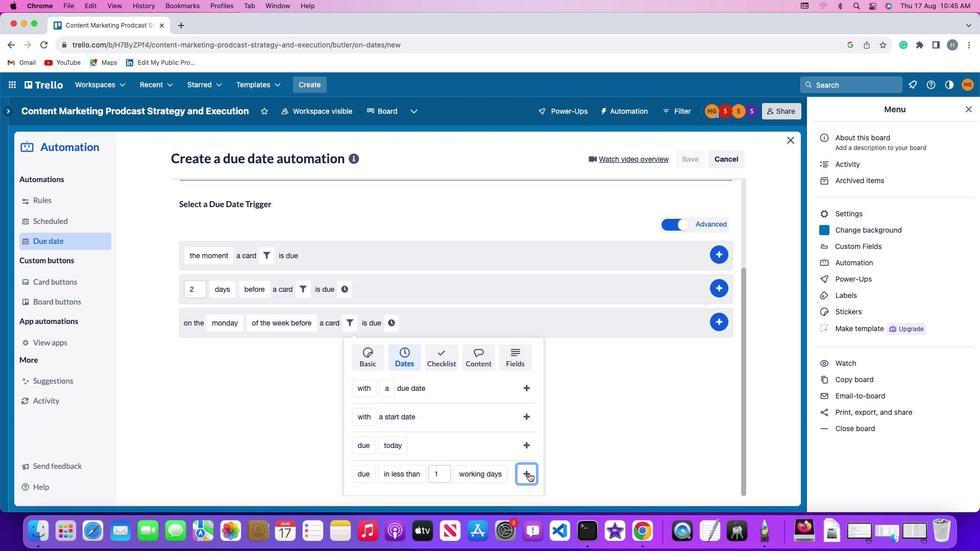 
Action: Mouse pressed left at (529, 473)
Screenshot: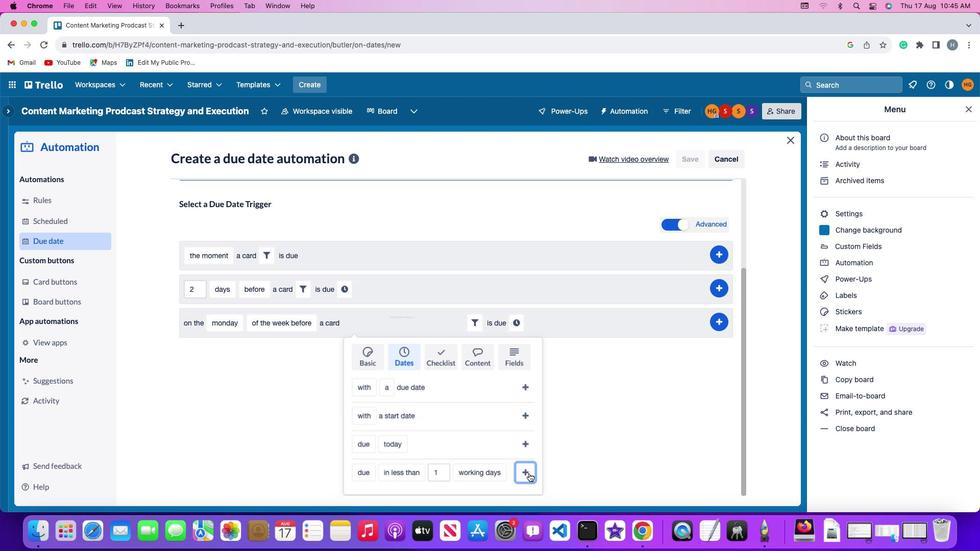 
Action: Mouse moved to (518, 444)
Screenshot: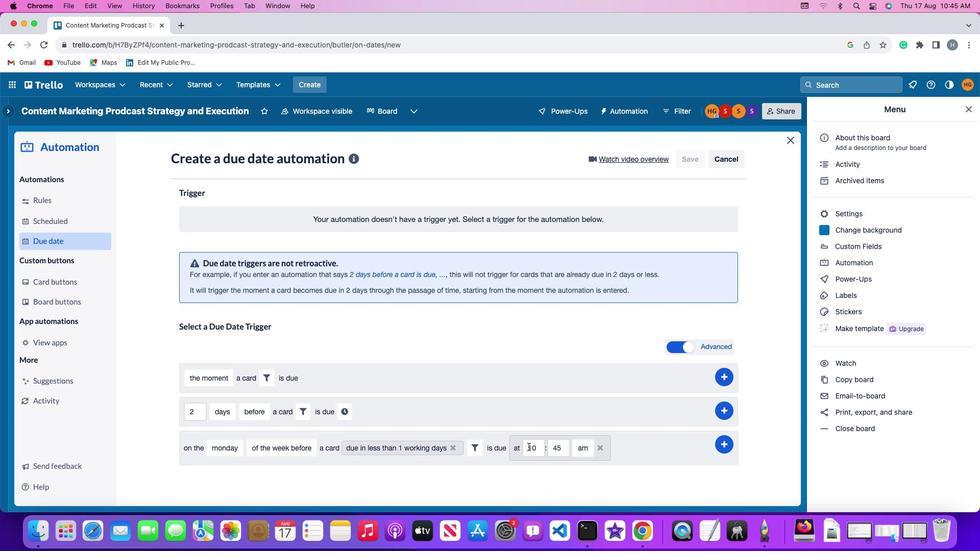 
Action: Mouse pressed left at (518, 444)
Screenshot: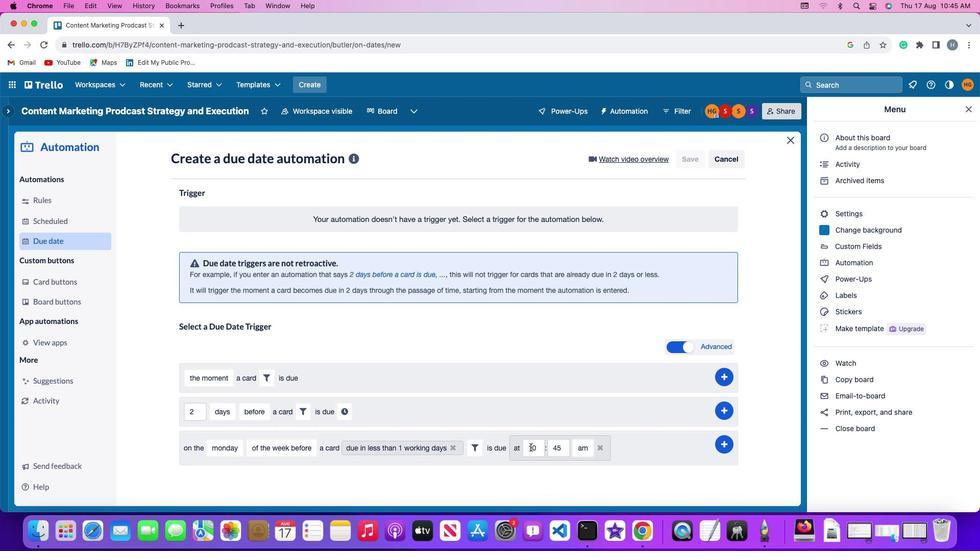 
Action: Mouse moved to (538, 446)
Screenshot: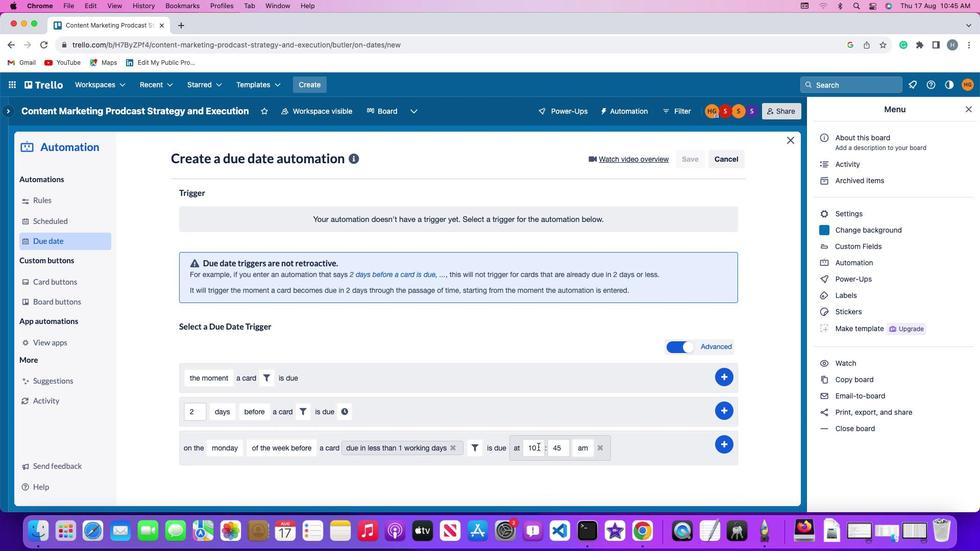 
Action: Mouse pressed left at (538, 446)
Screenshot: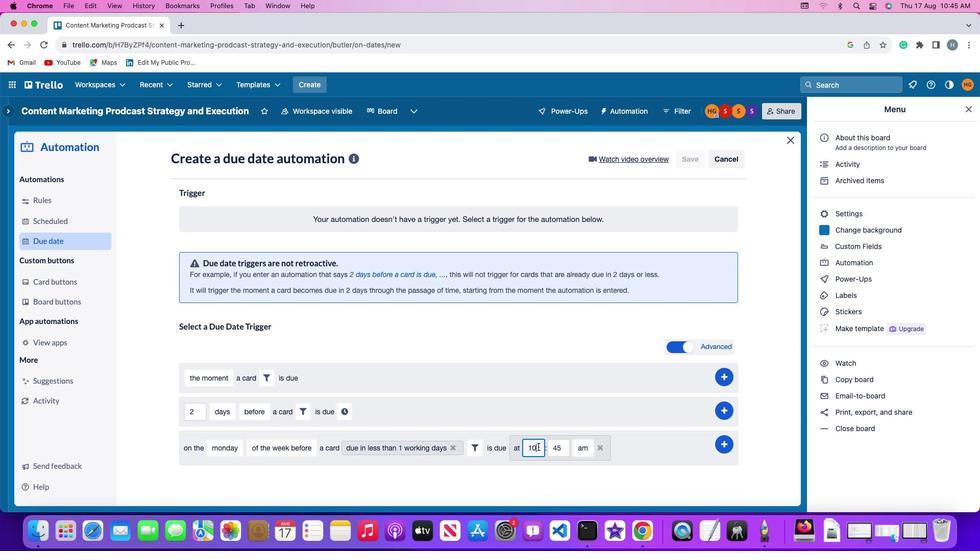 
Action: Key pressed Key.backspace'1'
Screenshot: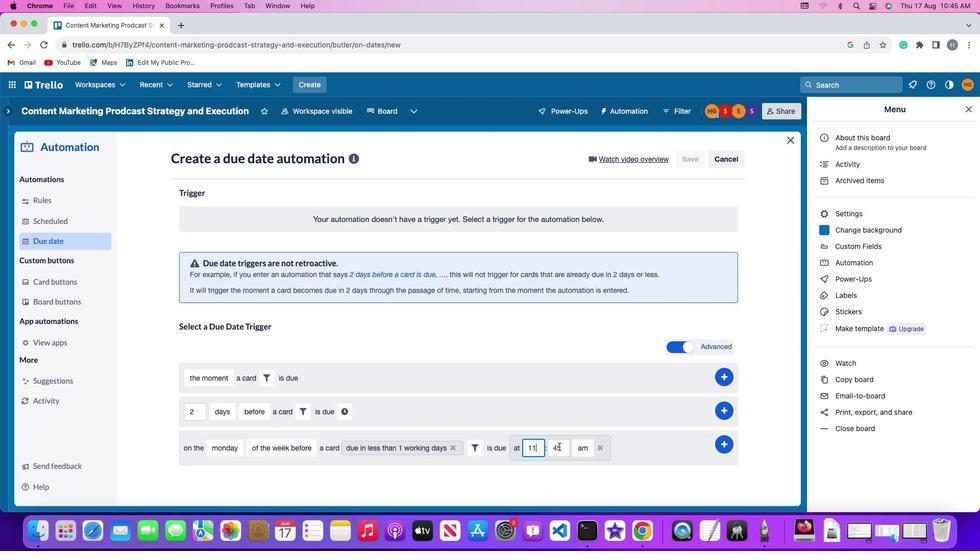 
Action: Mouse moved to (565, 445)
Screenshot: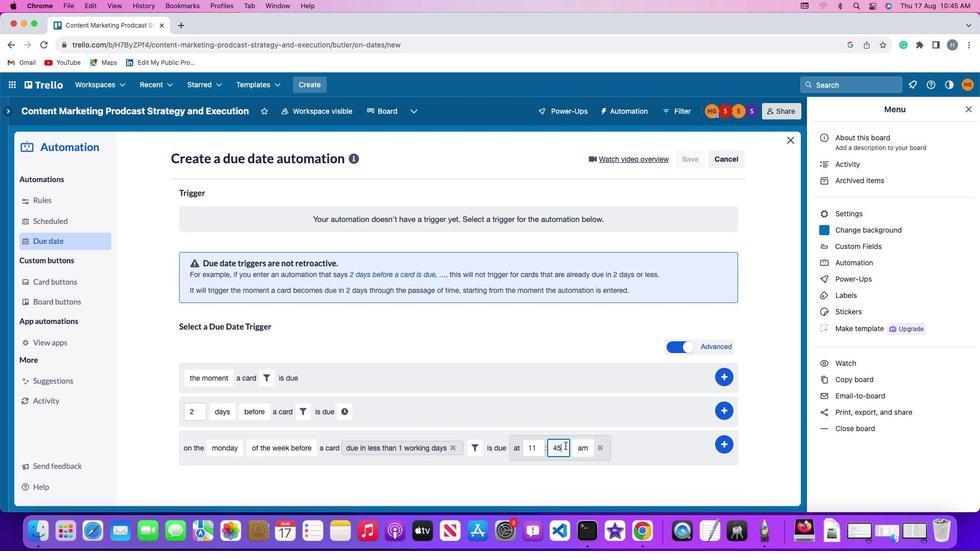 
Action: Mouse pressed left at (565, 445)
Screenshot: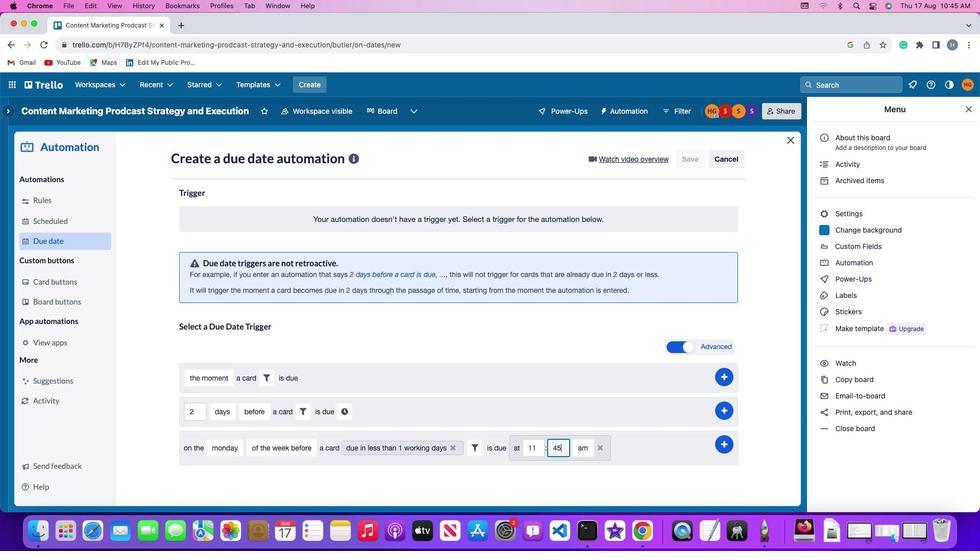 
Action: Key pressed Key.backspaceKey.backspace'0''0'
Screenshot: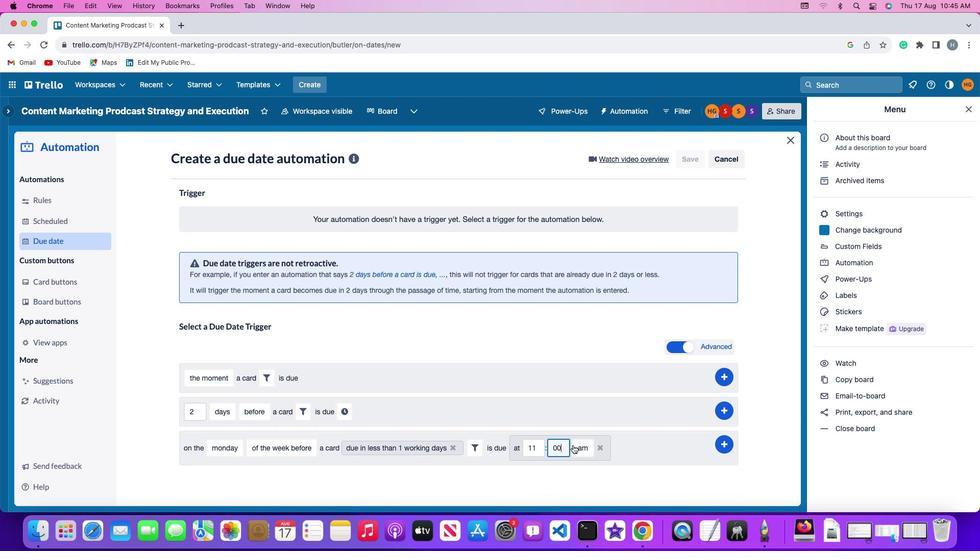 
Action: Mouse moved to (577, 445)
Screenshot: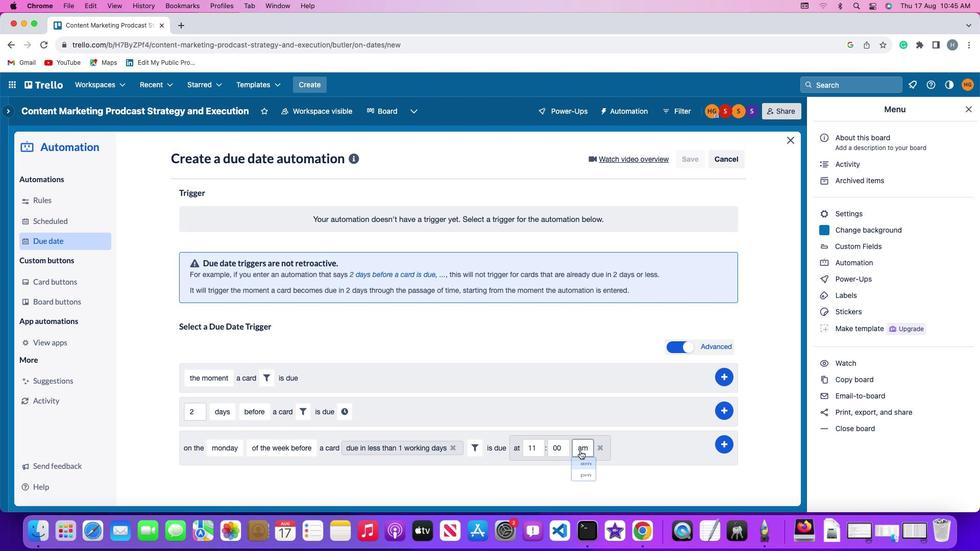 
Action: Mouse pressed left at (577, 445)
Screenshot: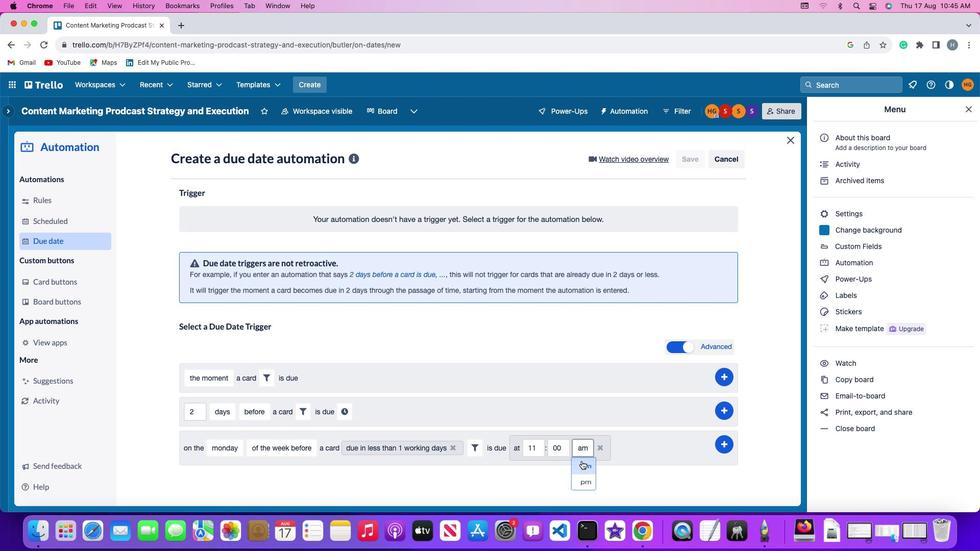 
Action: Mouse moved to (582, 465)
Screenshot: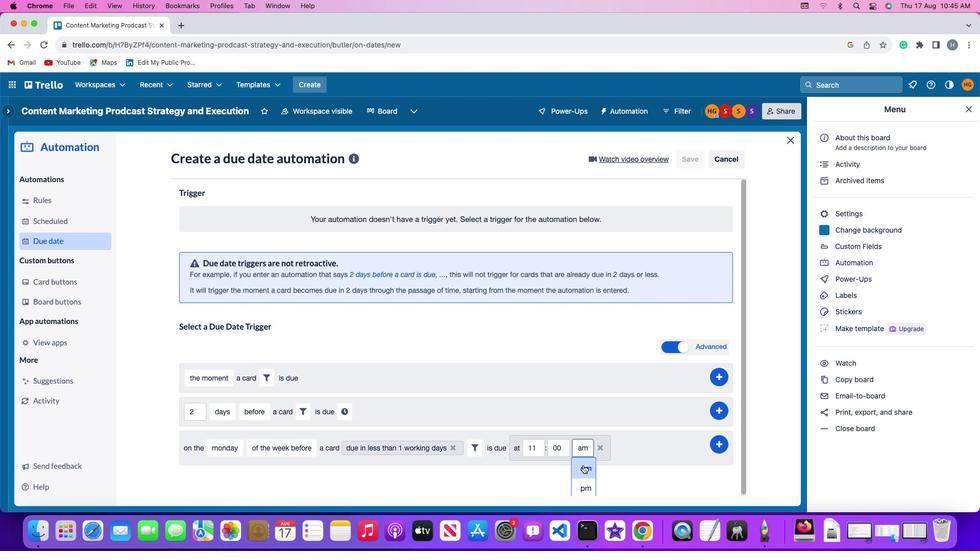 
Action: Mouse pressed left at (582, 465)
Screenshot: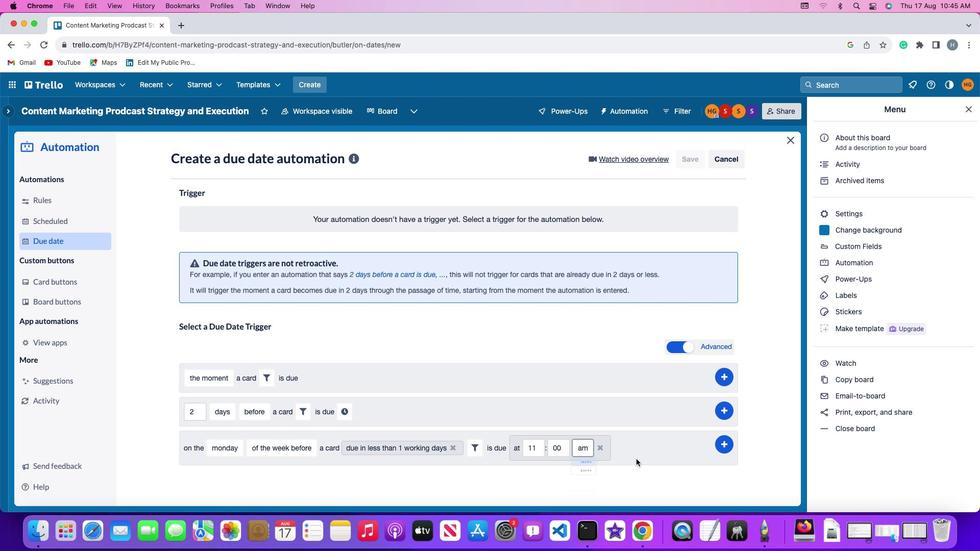 
Action: Mouse moved to (727, 444)
Screenshot: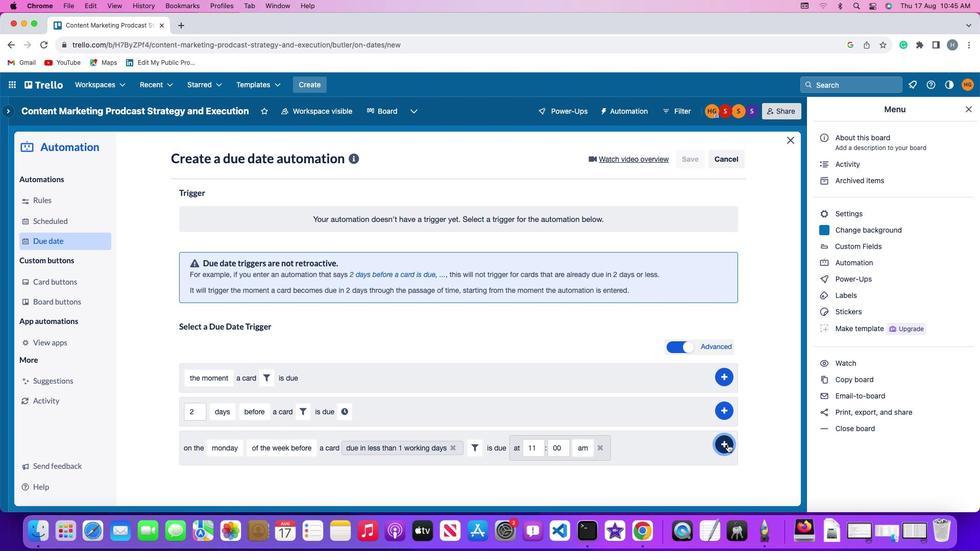 
Action: Mouse pressed left at (727, 444)
Screenshot: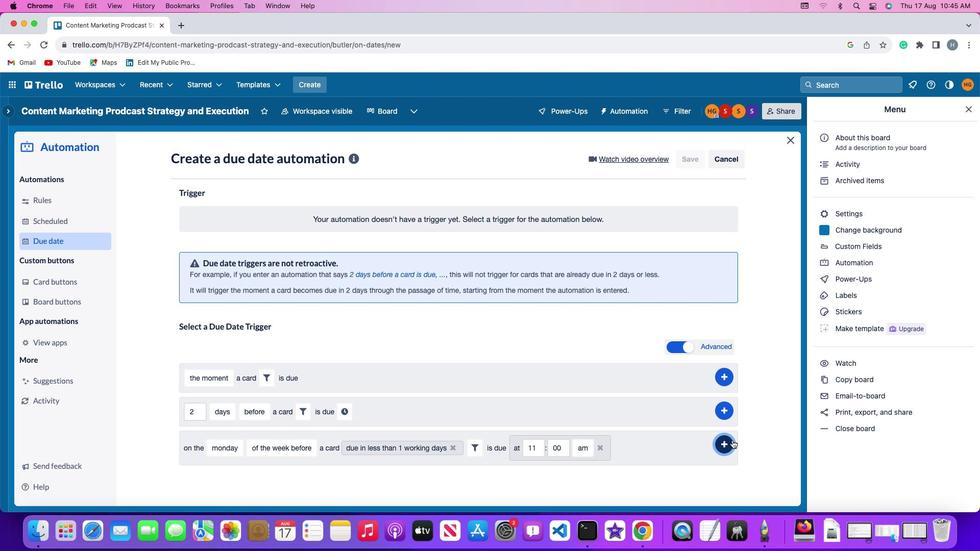 
Action: Mouse moved to (776, 370)
Screenshot: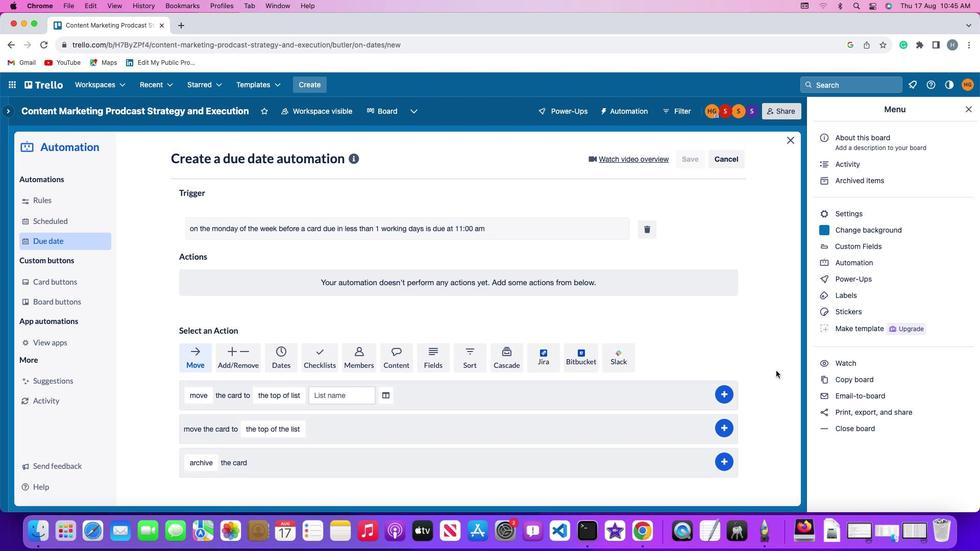 
